 Task: Reply to email with the signature Bethany Lewis with the subject Reminder for a raise from softage.10@softage.net with the message Can you provide me with the feedback on the latest marketing campaign? with BCC to softage.2@softage.net with an attached document Research_paper.pdf
Action: Mouse moved to (1187, 481)
Screenshot: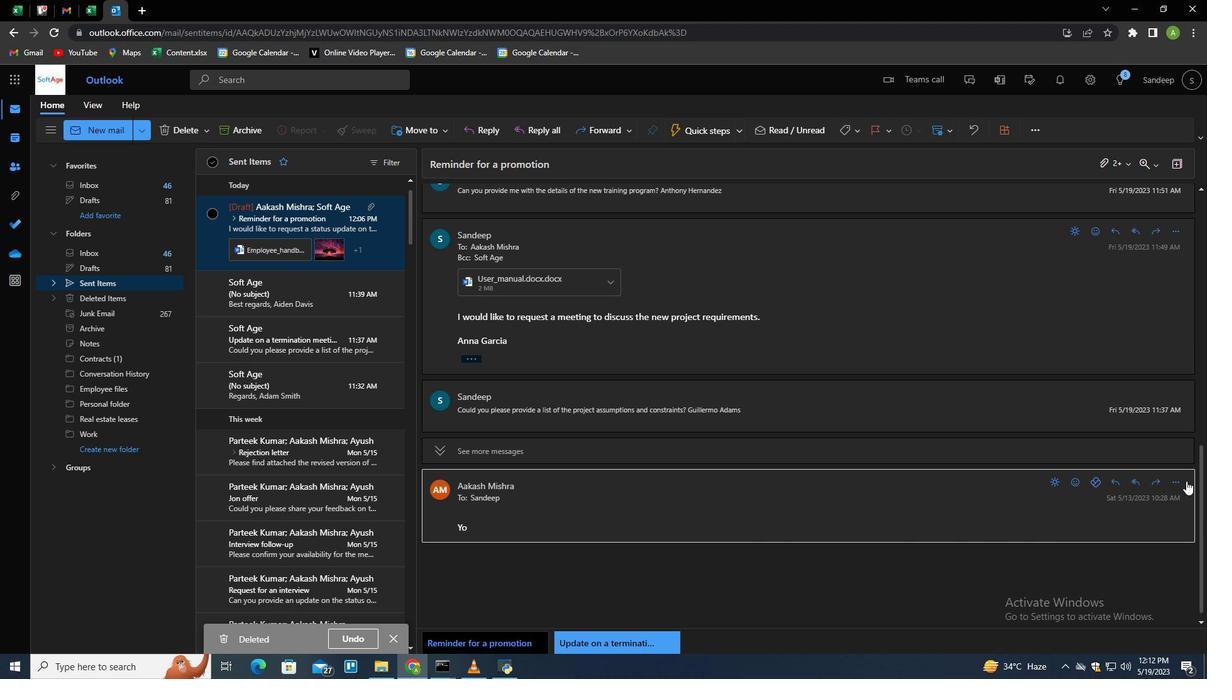 
Action: Mouse pressed left at (1187, 481)
Screenshot: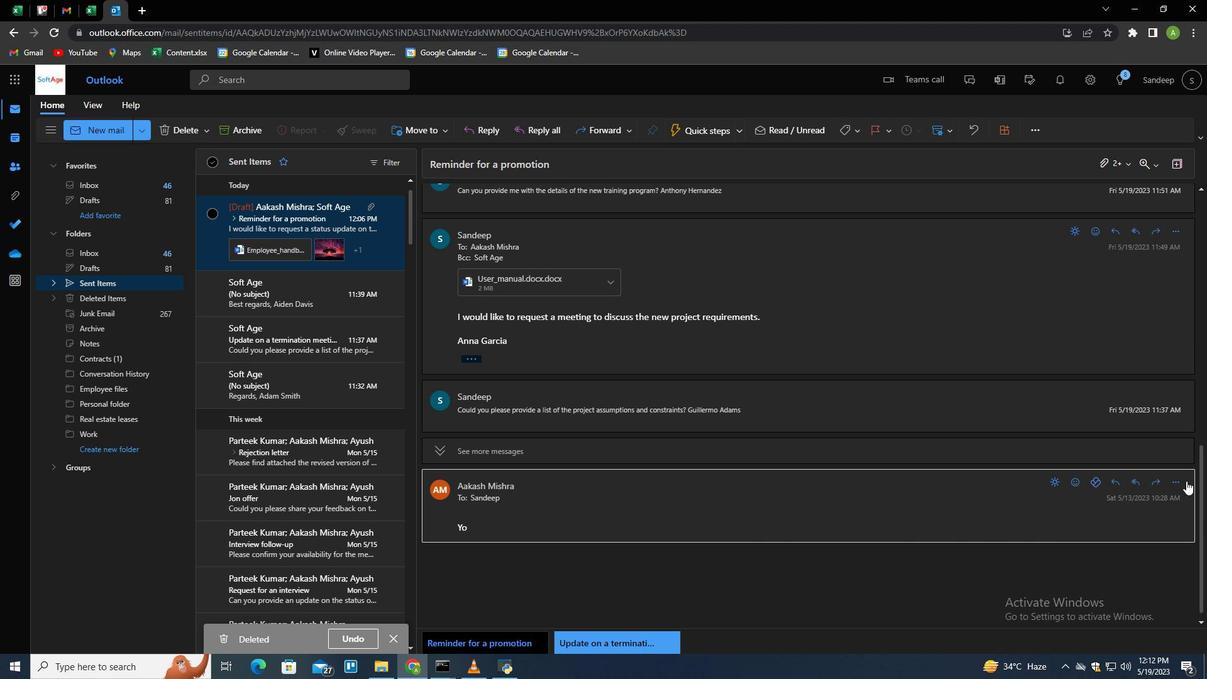 
Action: Mouse moved to (1113, 524)
Screenshot: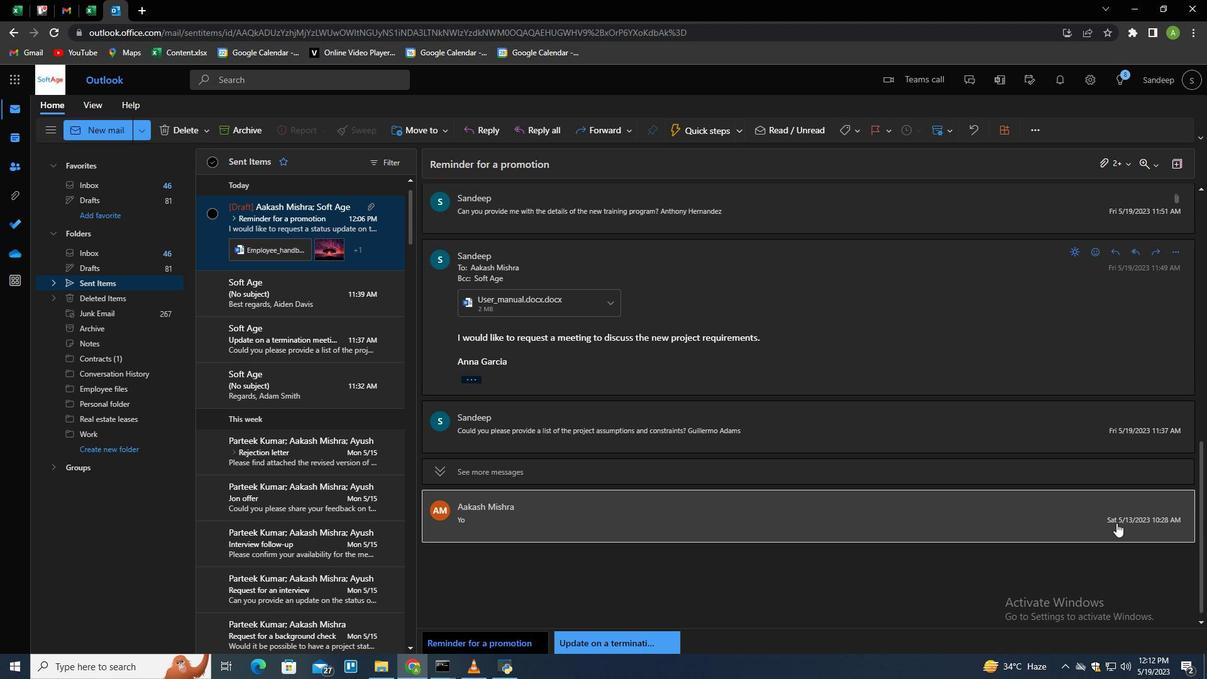 
Action: Mouse scrolled (1113, 524) with delta (0, 0)
Screenshot: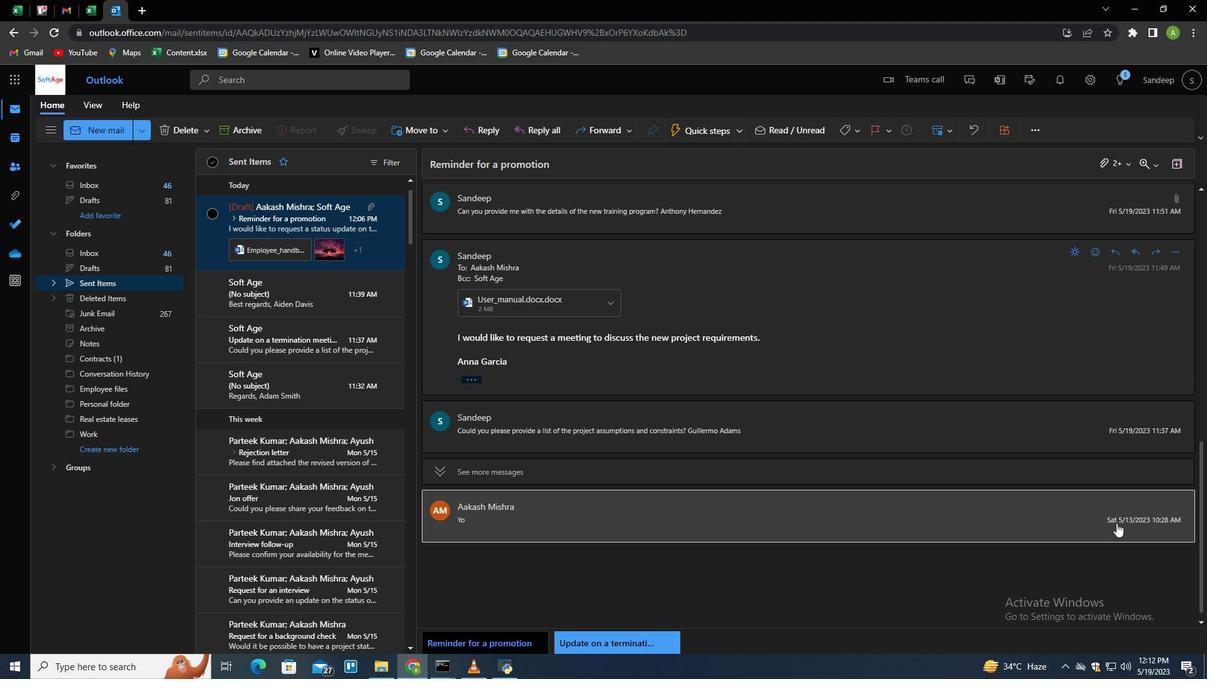 
Action: Mouse scrolled (1113, 524) with delta (0, 0)
Screenshot: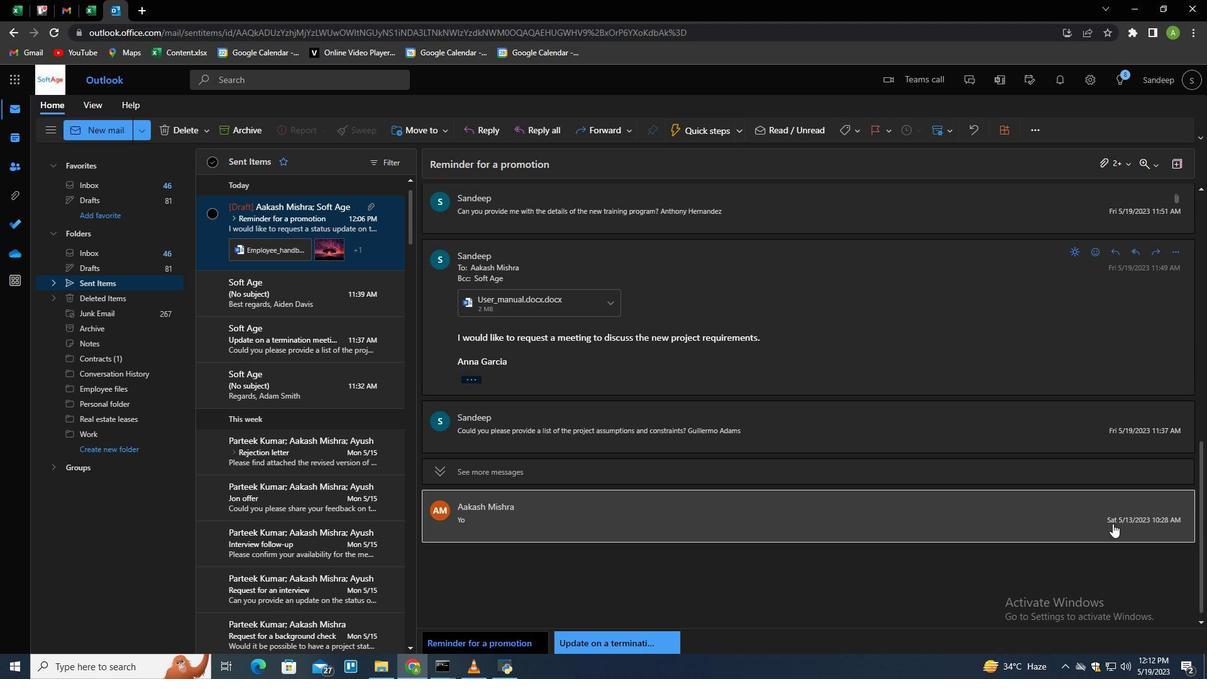 
Action: Mouse scrolled (1113, 524) with delta (0, 0)
Screenshot: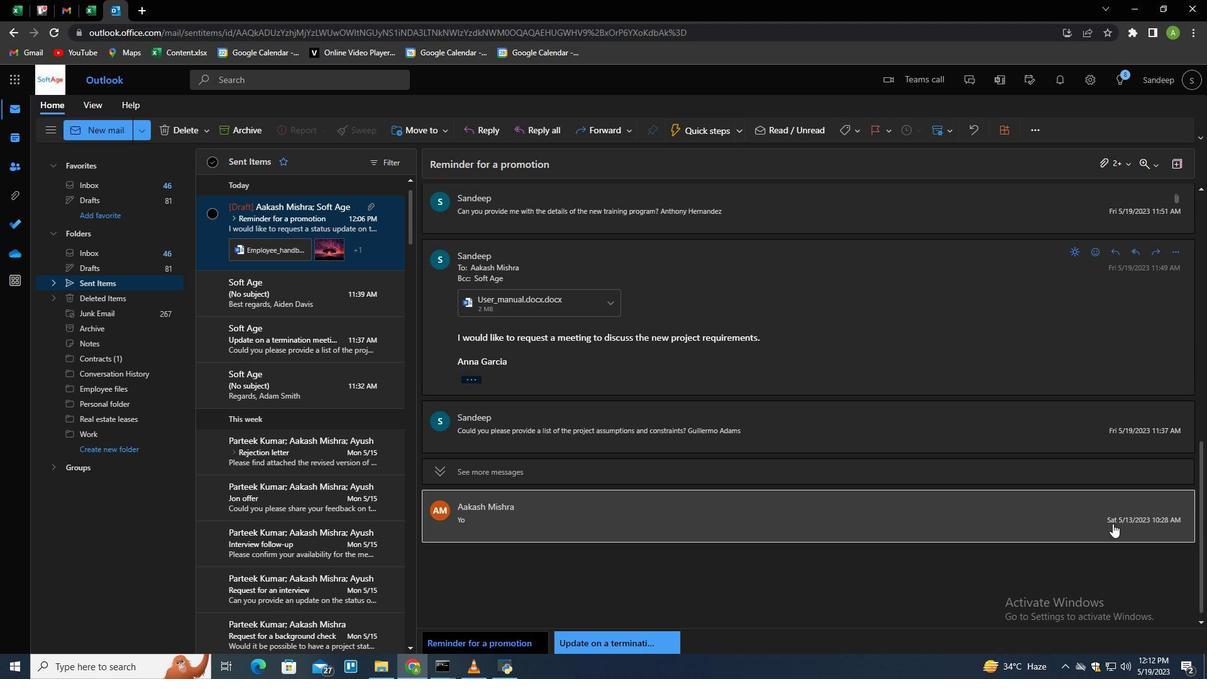 
Action: Mouse scrolled (1113, 524) with delta (0, 0)
Screenshot: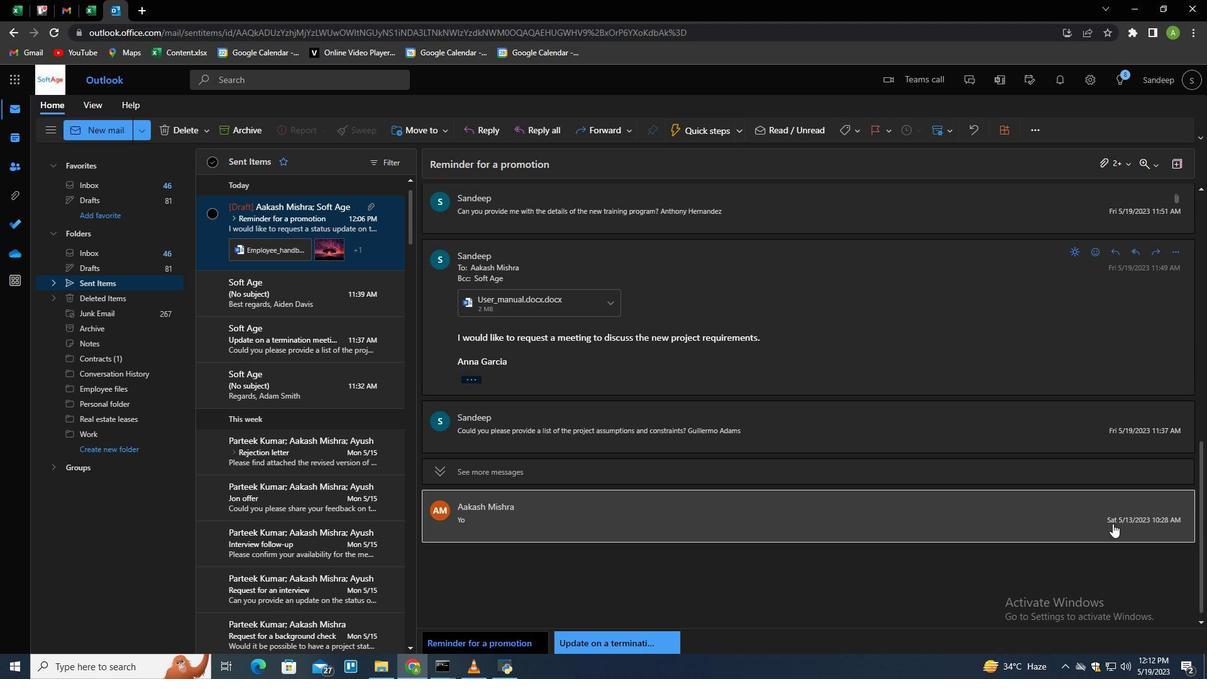 
Action: Mouse moved to (1026, 517)
Screenshot: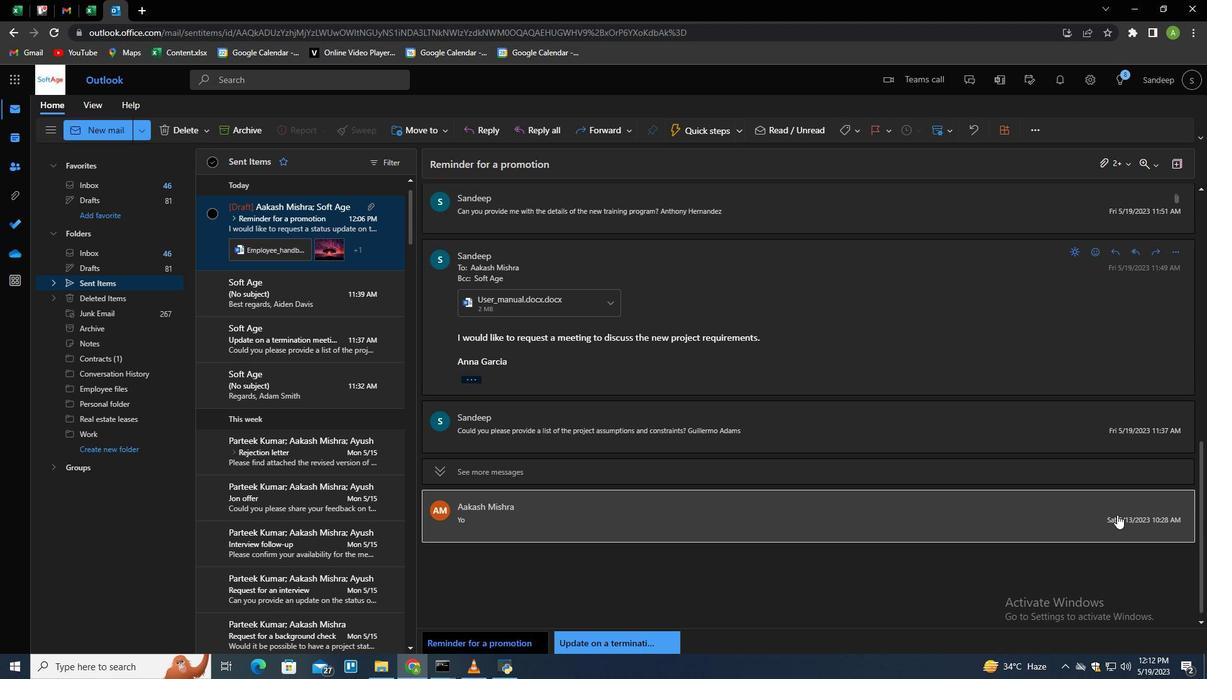 
Action: Mouse pressed left at (1026, 517)
Screenshot: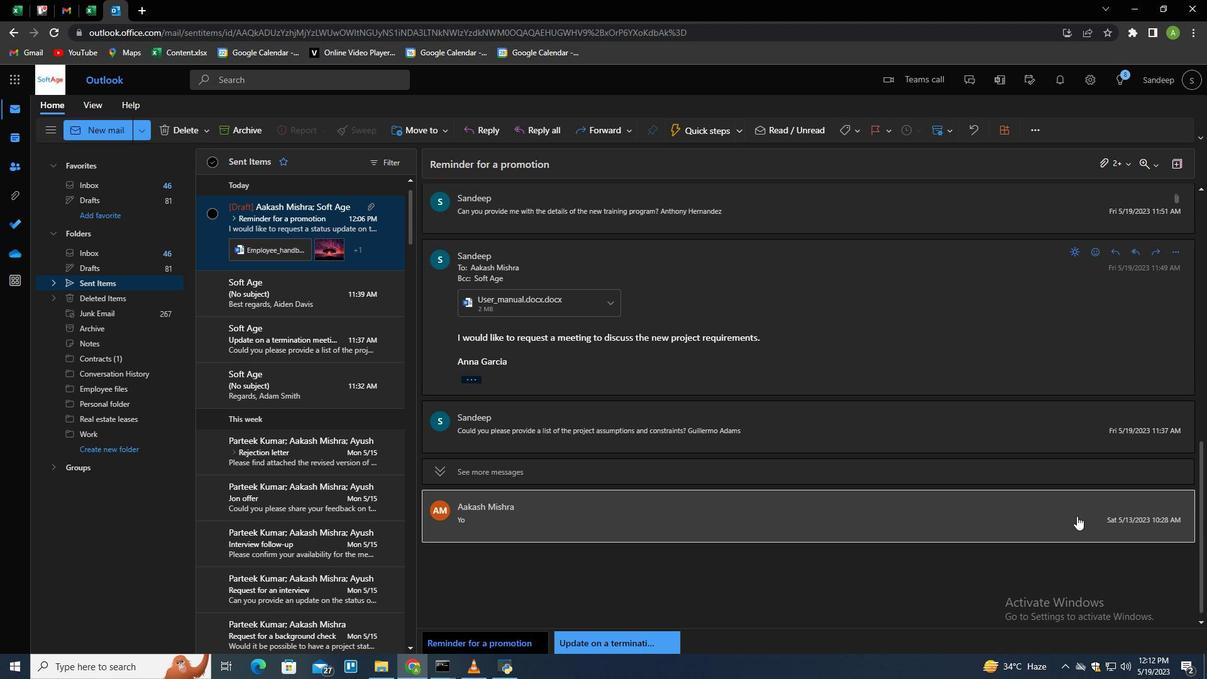 
Action: Mouse scrolled (1026, 516) with delta (0, 0)
Screenshot: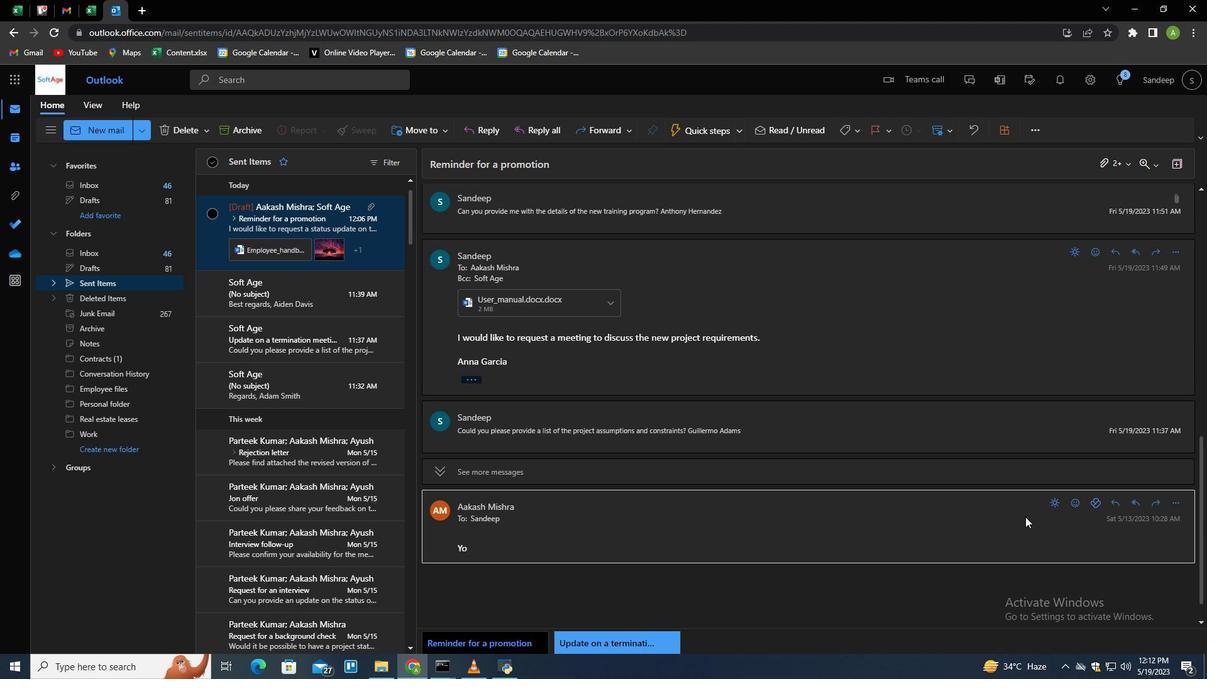 
Action: Mouse scrolled (1026, 516) with delta (0, 0)
Screenshot: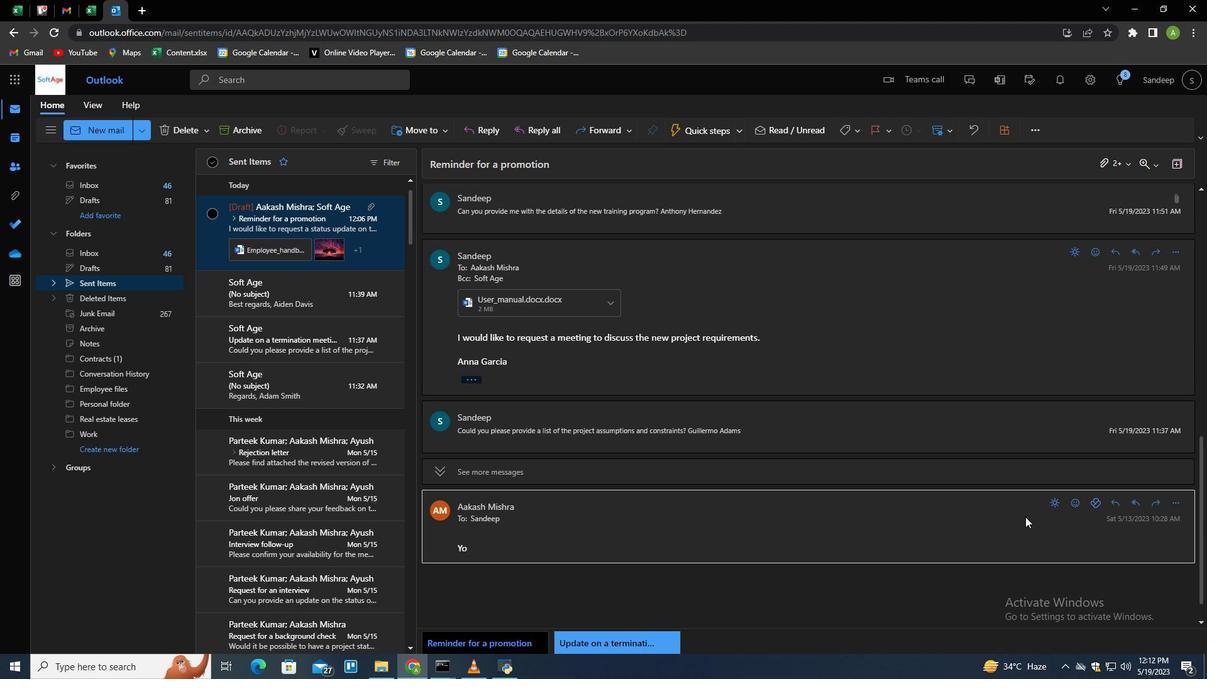 
Action: Mouse moved to (1173, 483)
Screenshot: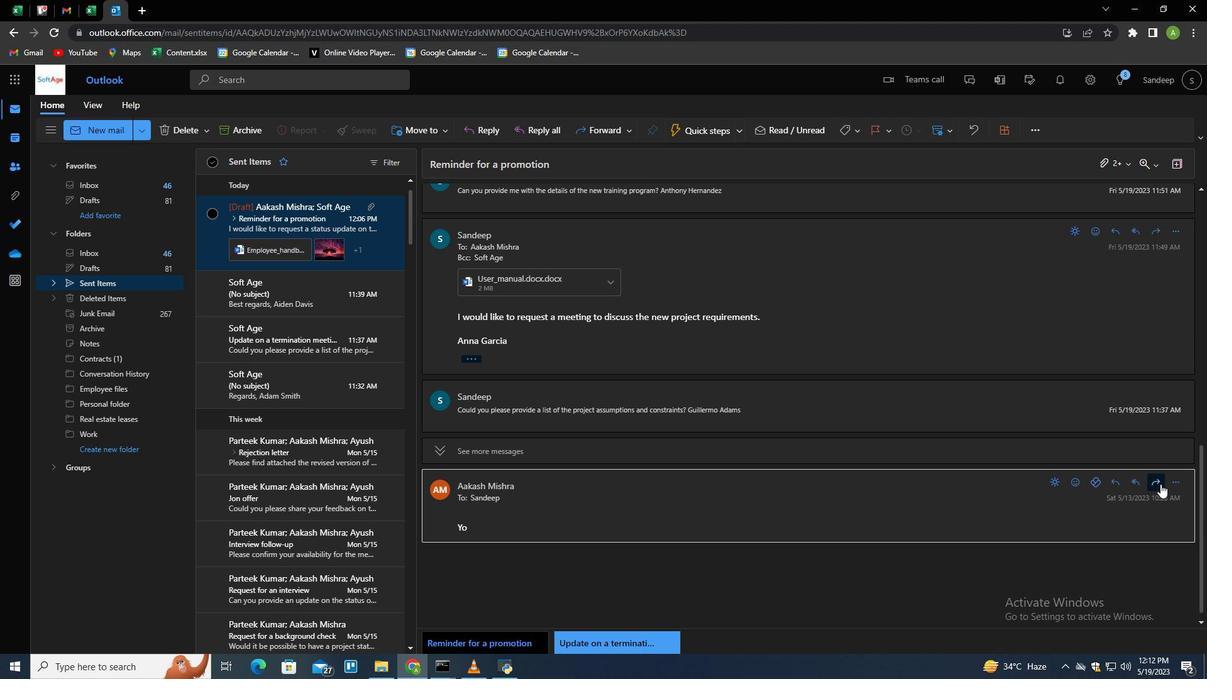 
Action: Mouse pressed left at (1173, 483)
Screenshot: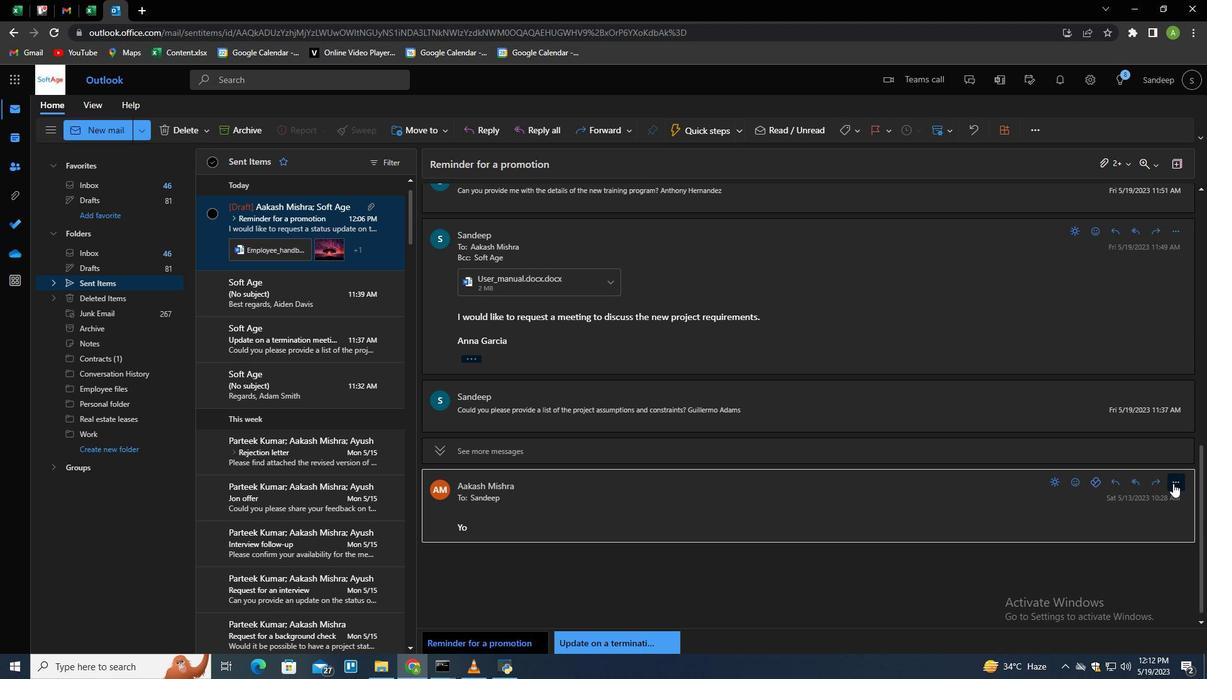 
Action: Mouse moved to (1092, 246)
Screenshot: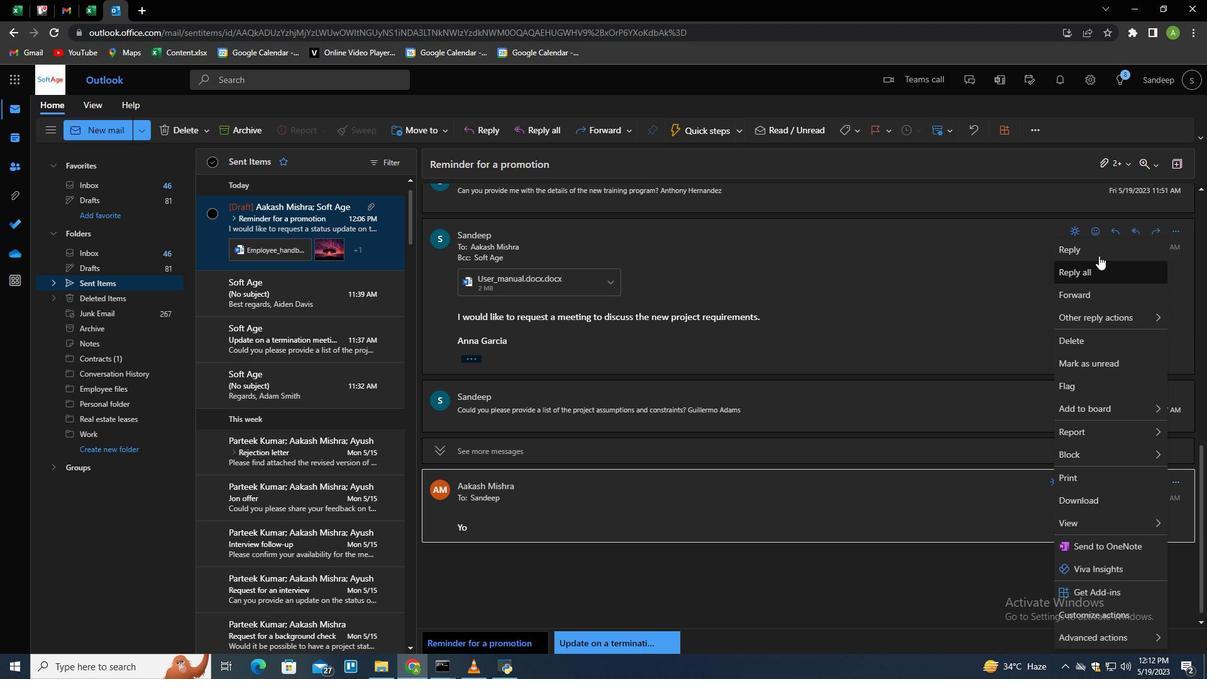 
Action: Mouse pressed left at (1092, 246)
Screenshot: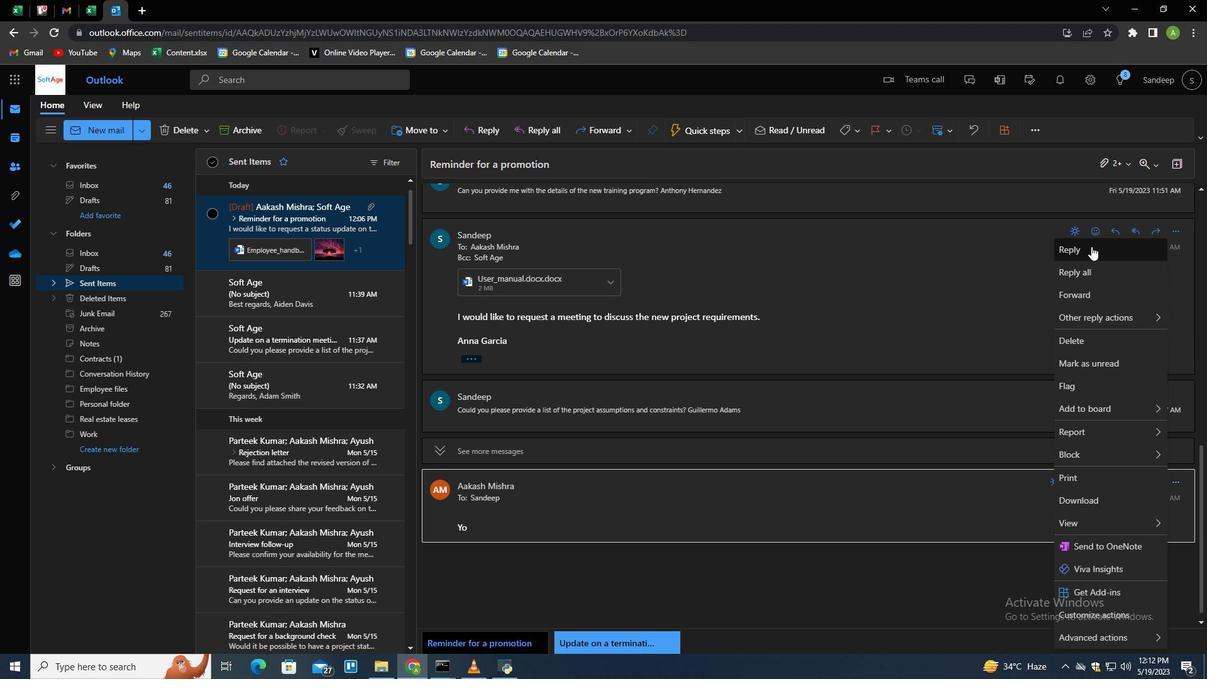 
Action: Mouse moved to (849, 137)
Screenshot: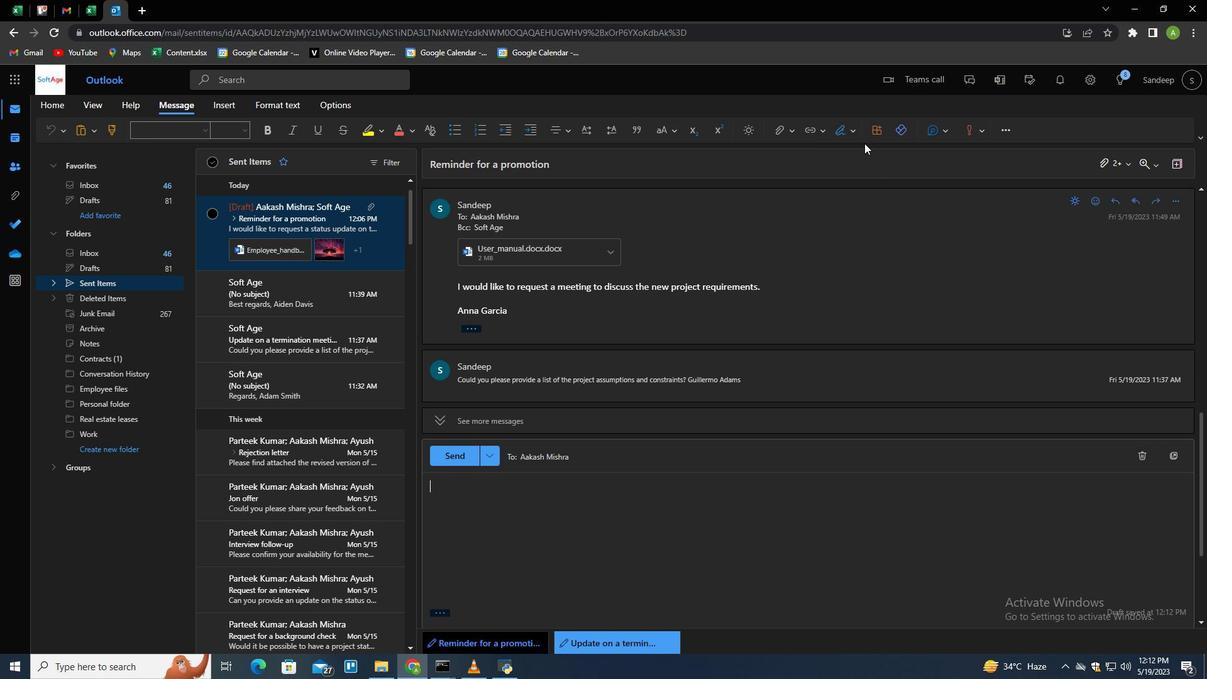 
Action: Mouse pressed left at (849, 137)
Screenshot: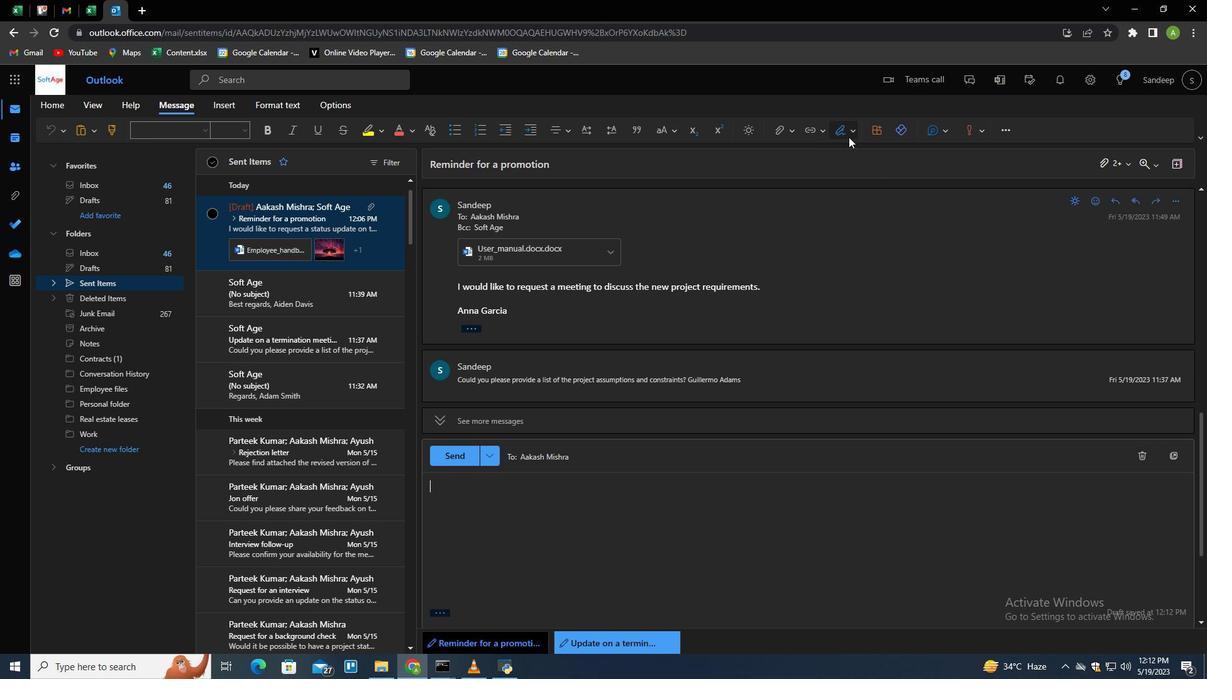 
Action: Mouse moved to (832, 176)
Screenshot: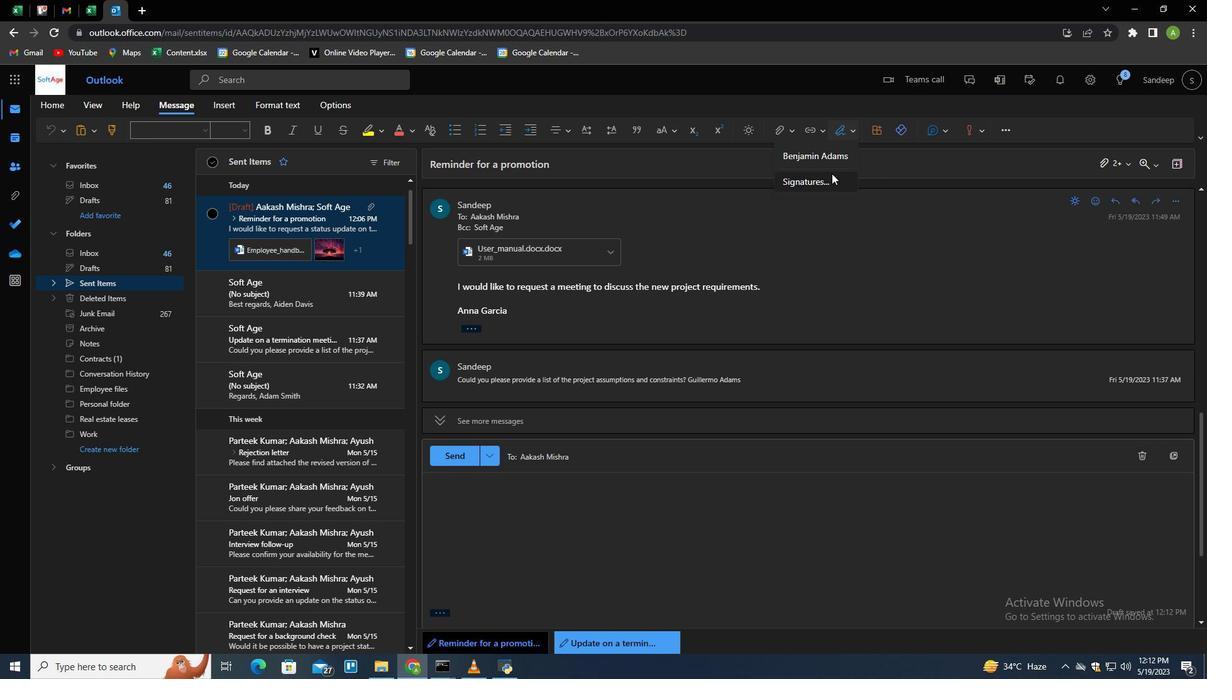 
Action: Mouse pressed left at (832, 176)
Screenshot: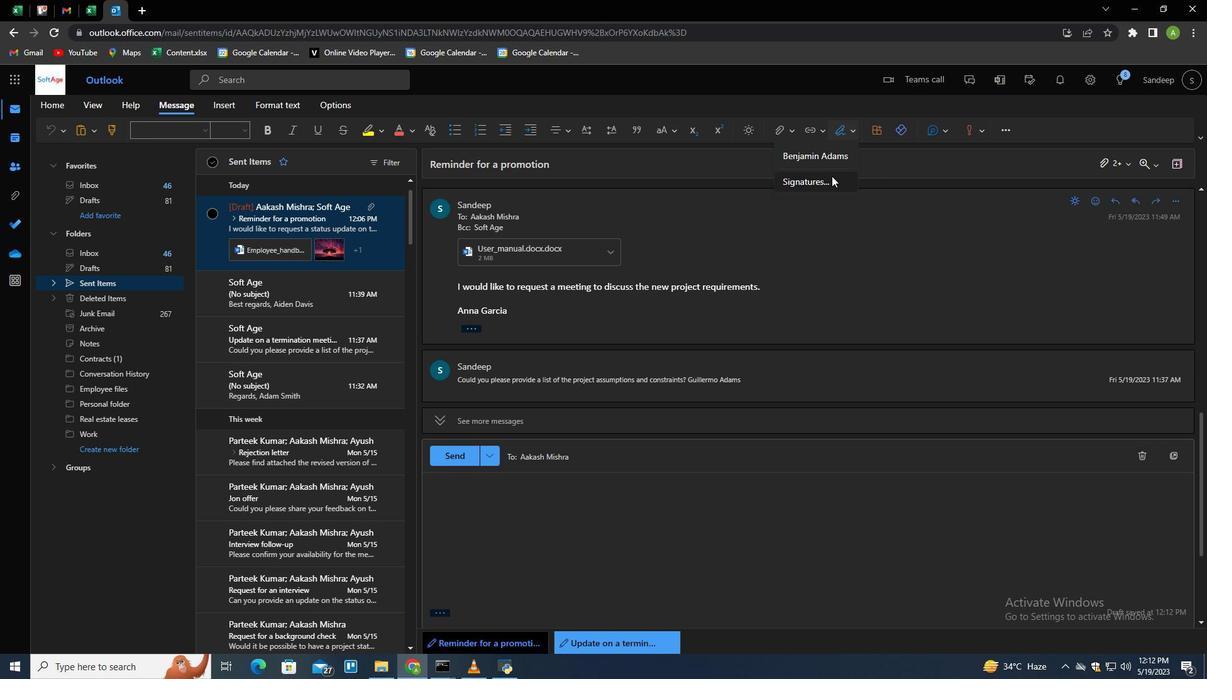 
Action: Mouse moved to (863, 242)
Screenshot: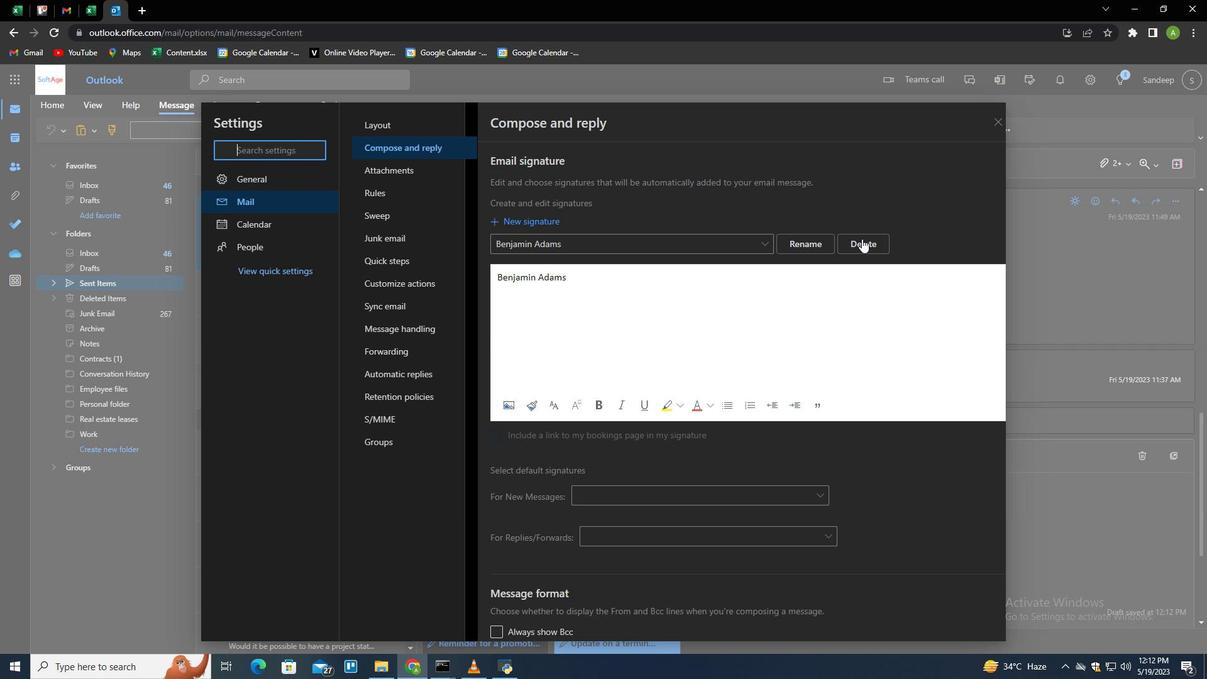 
Action: Mouse pressed left at (863, 242)
Screenshot: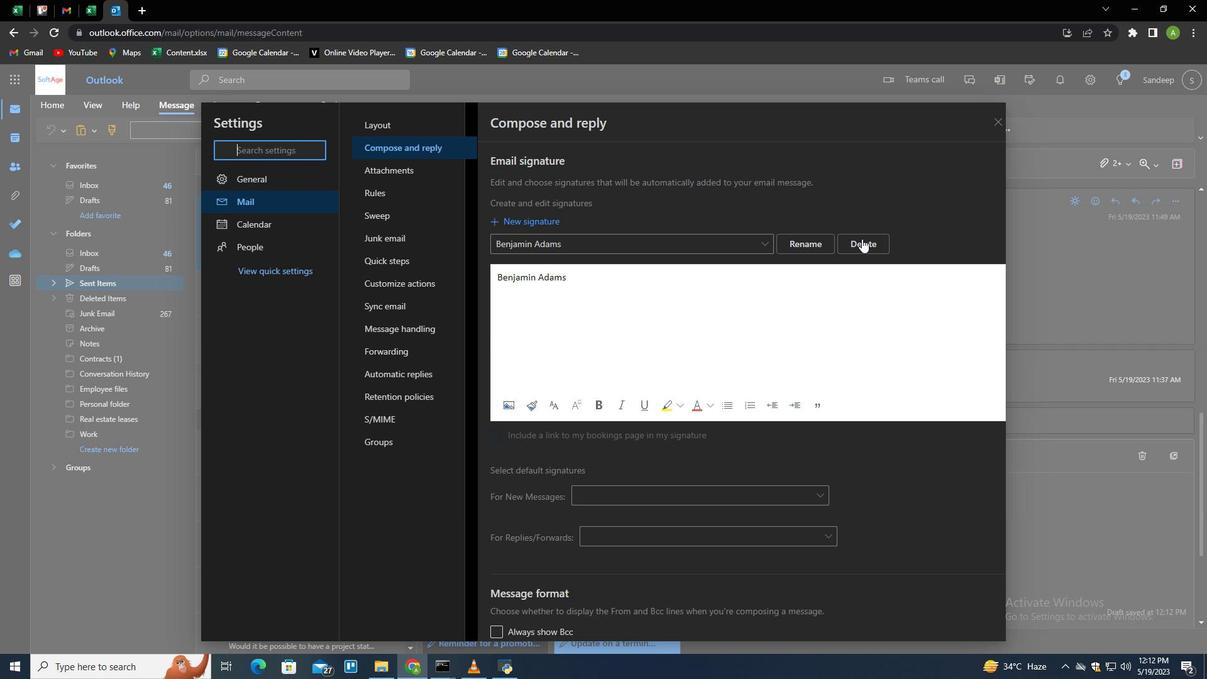
Action: Mouse moved to (858, 228)
Screenshot: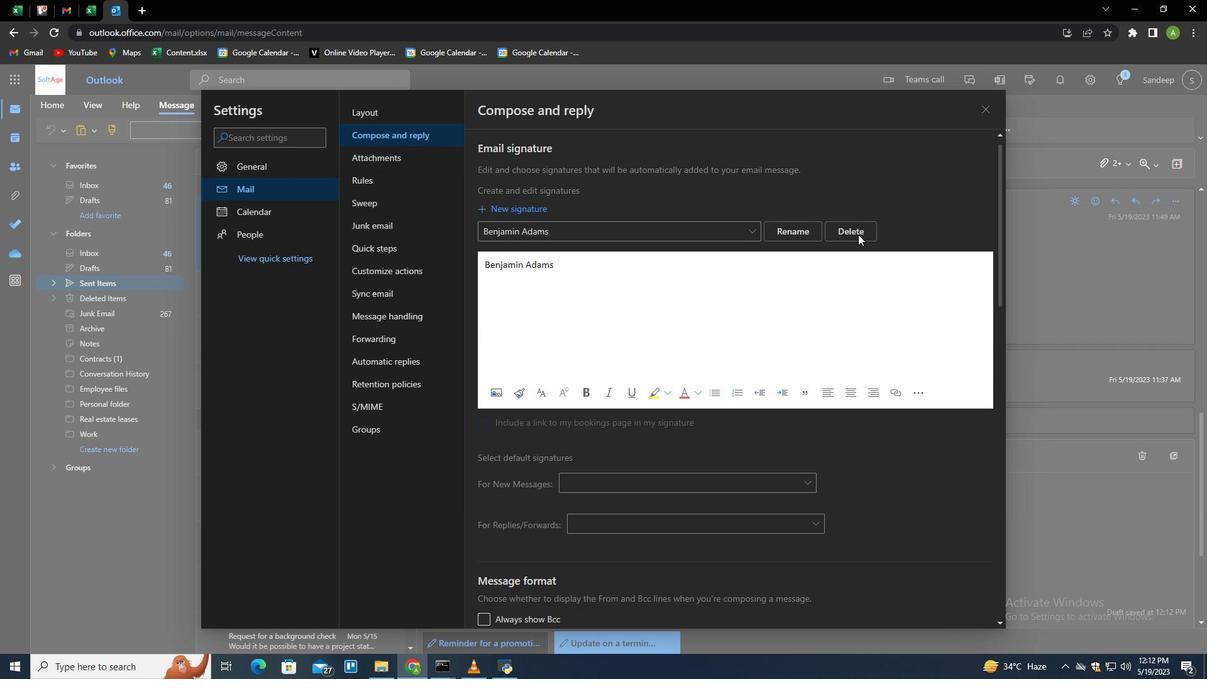 
Action: Mouse pressed left at (858, 228)
Screenshot: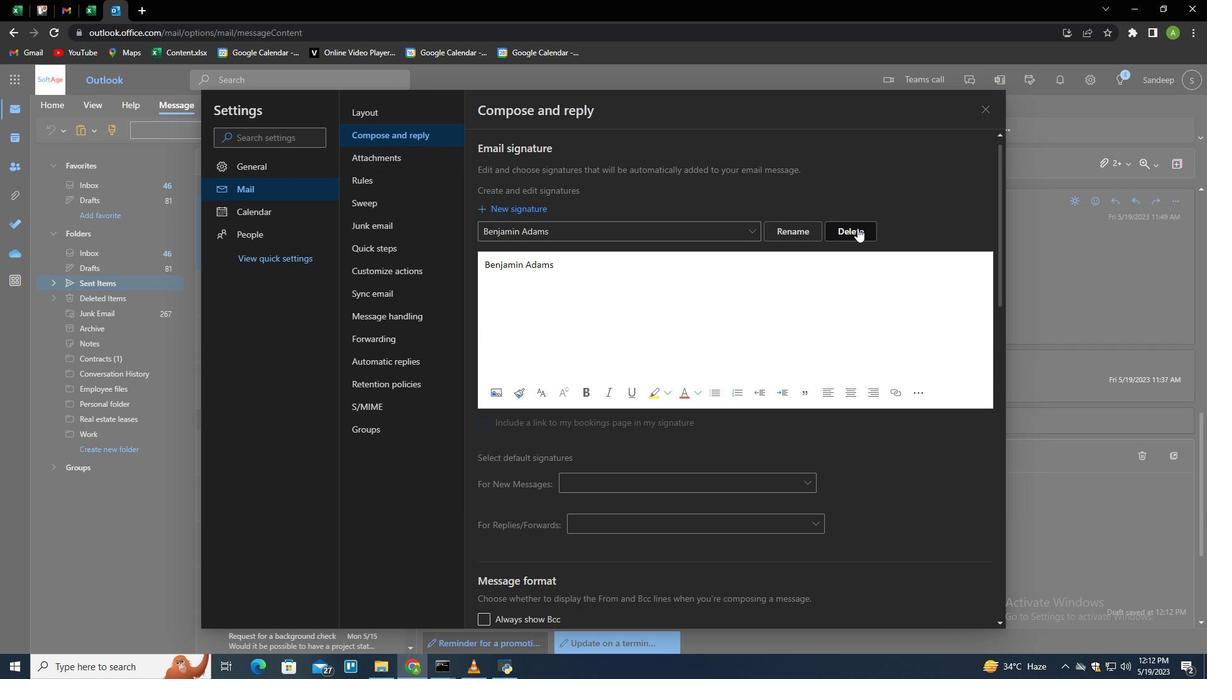 
Action: Mouse moved to (844, 230)
Screenshot: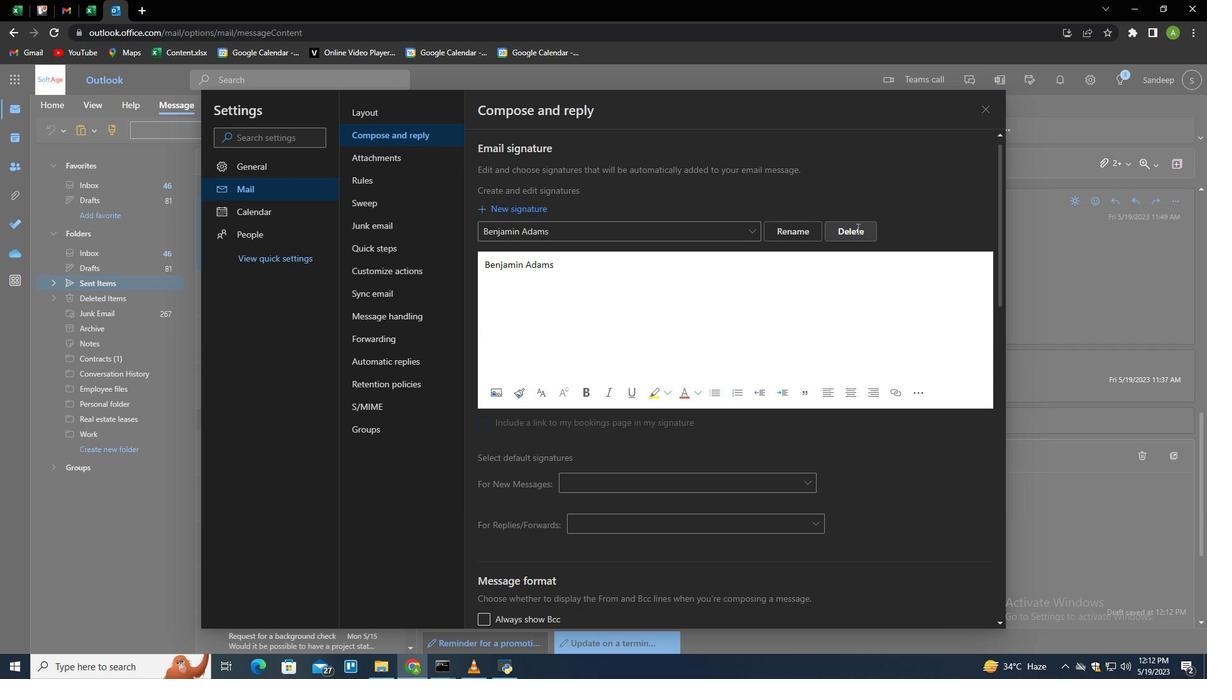
Action: Mouse pressed left at (844, 230)
Screenshot: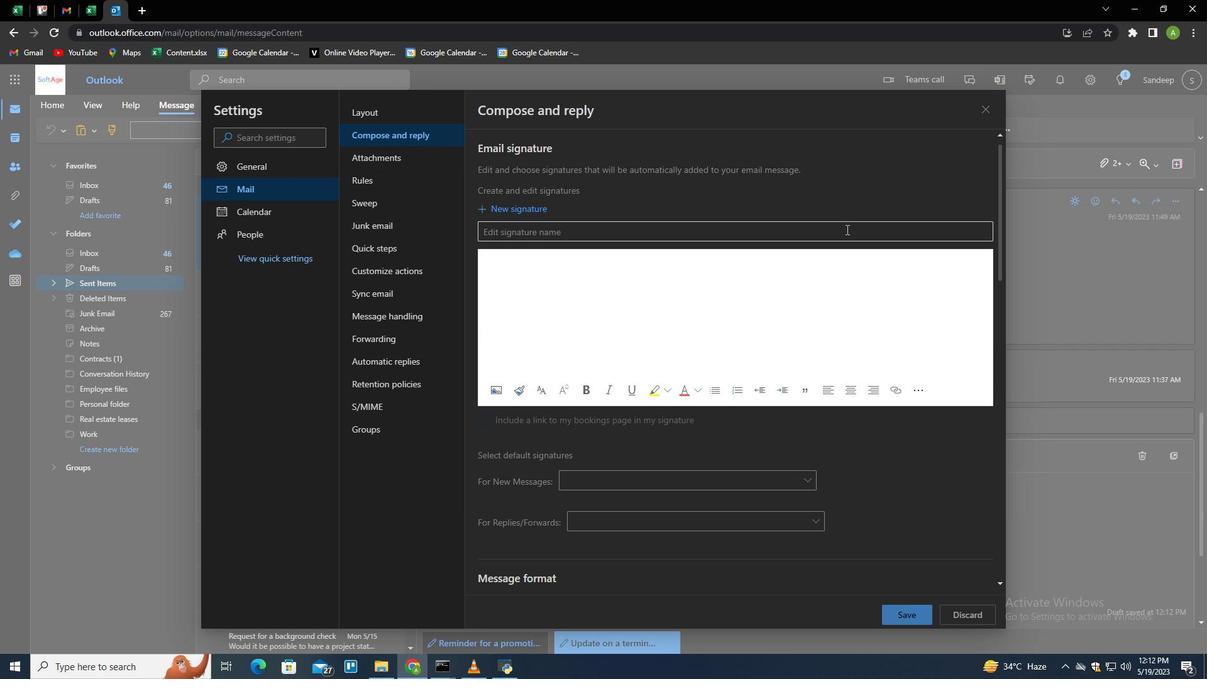 
Action: Key pressed <Key.shift><Key.shift><Key.shift><Key.shift><Key.shift><Key.shift><Key.shift><Key.shift><Key.shift><Key.shift><Key.shift><Key.shift><Key.shift><Key.shift><Key.shift><Key.shift><Key.shift><Key.shift>Bethany<Key.space><Key.shift>Lewis<Key.tab><Key.shift>Bethany<Key.space><Key.shift>Lewis
Screenshot: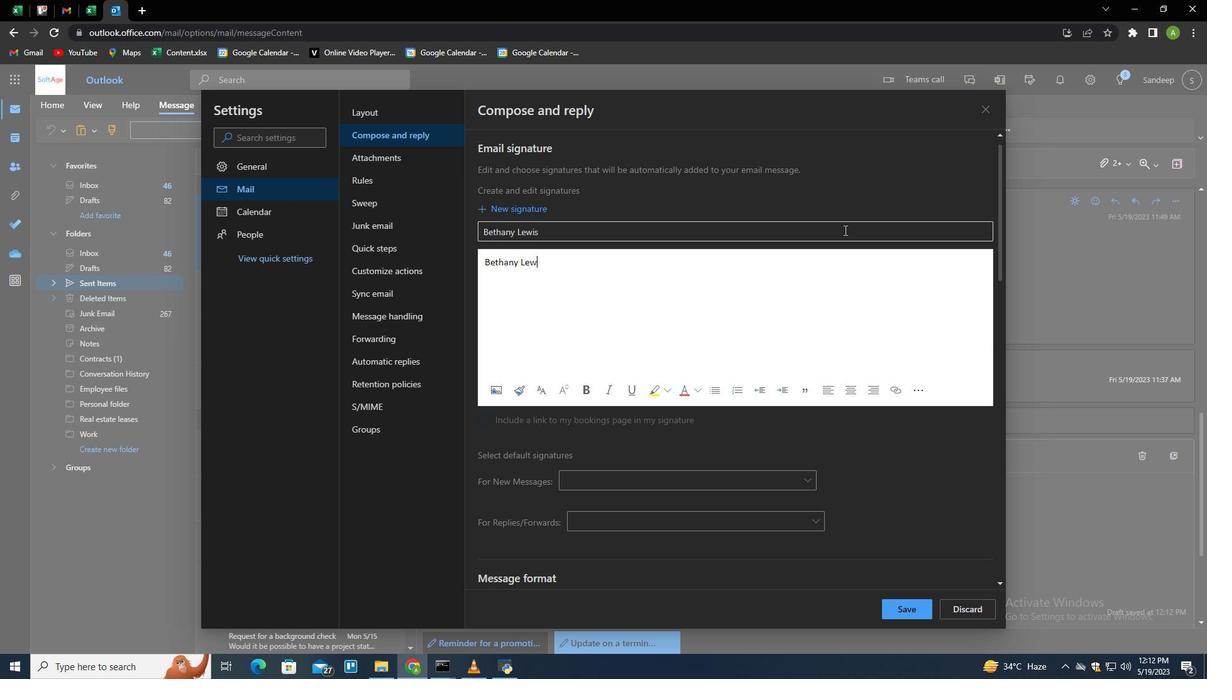 
Action: Mouse moved to (917, 612)
Screenshot: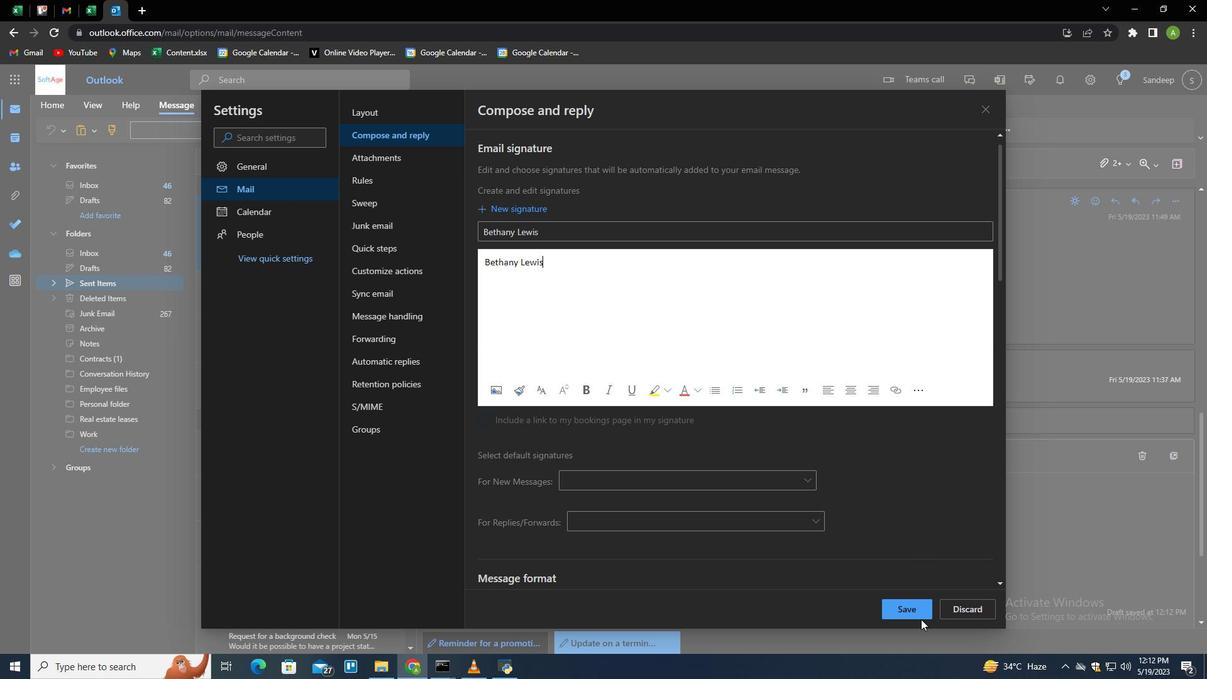 
Action: Mouse pressed left at (917, 612)
Screenshot: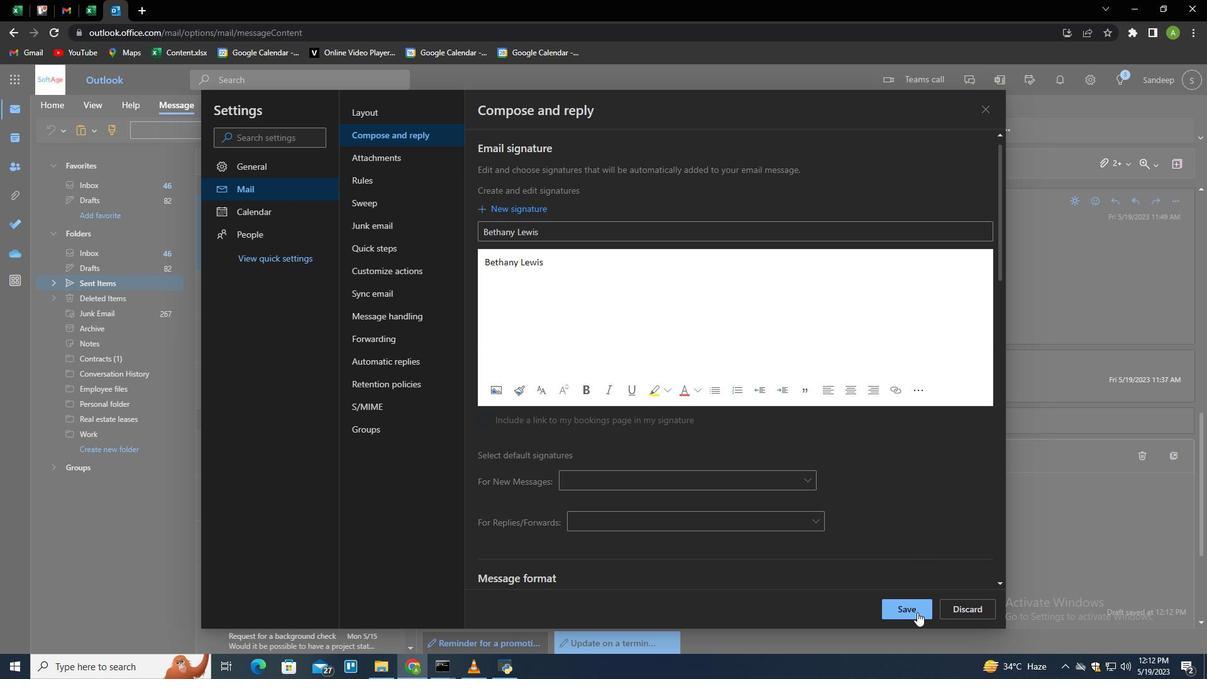 
Action: Mouse moved to (1042, 357)
Screenshot: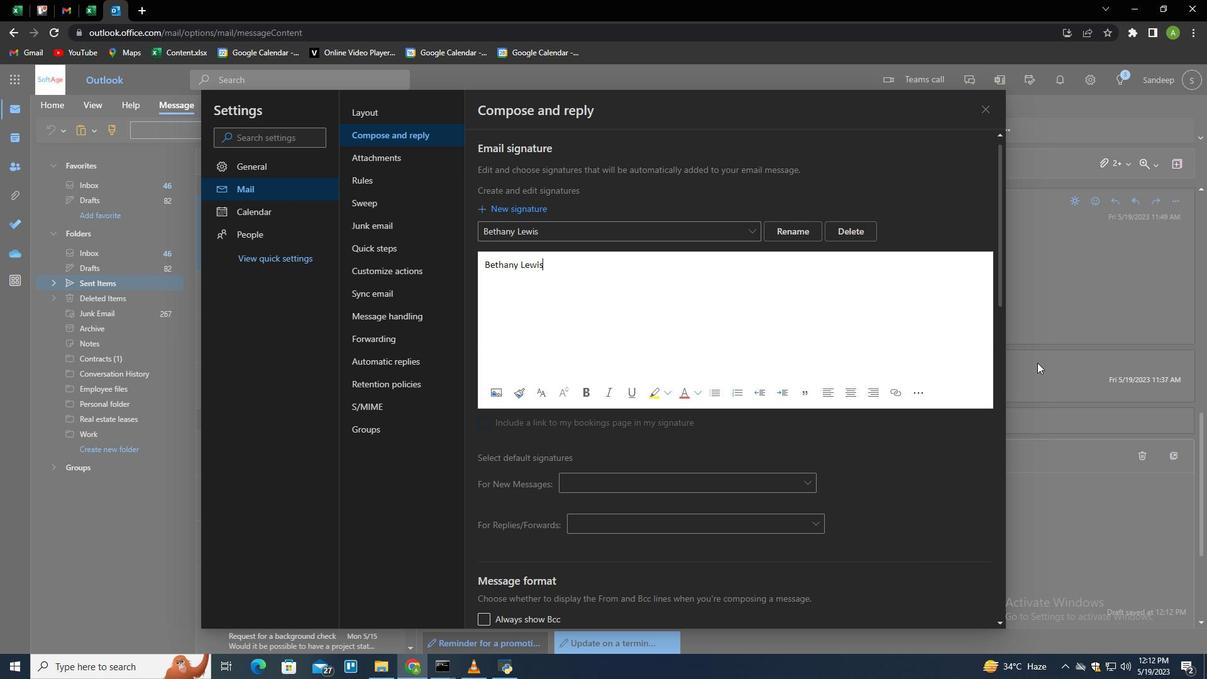 
Action: Mouse pressed left at (1042, 357)
Screenshot: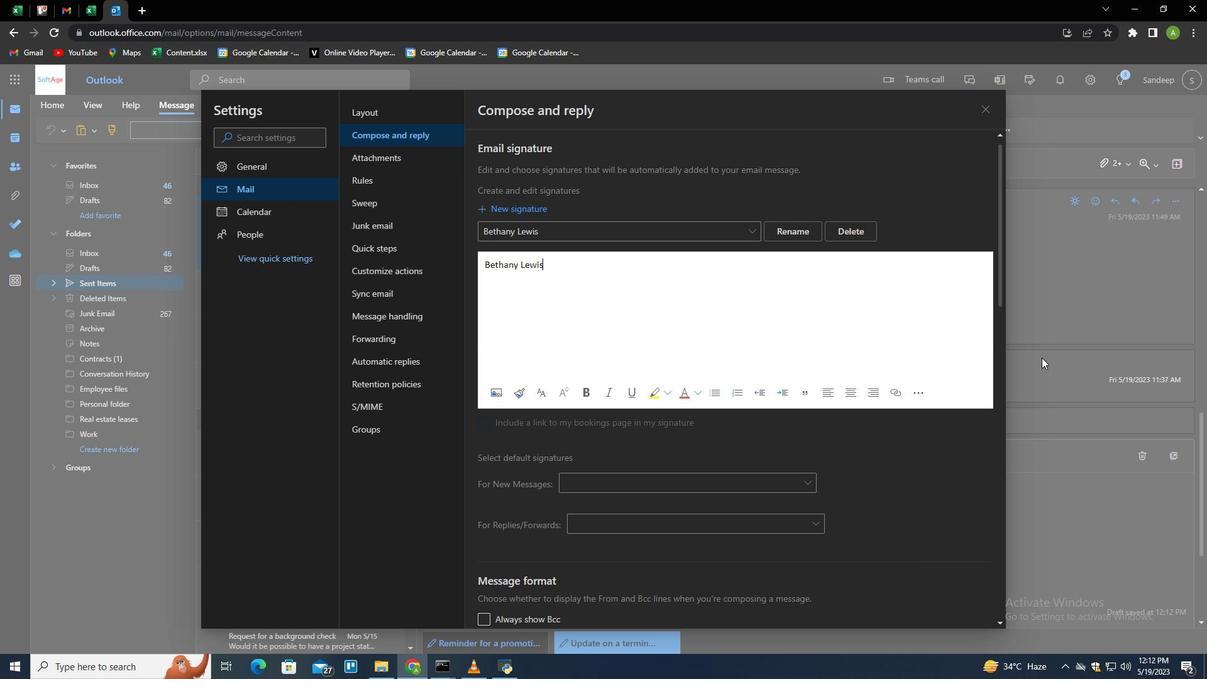 
Action: Mouse moved to (839, 130)
Screenshot: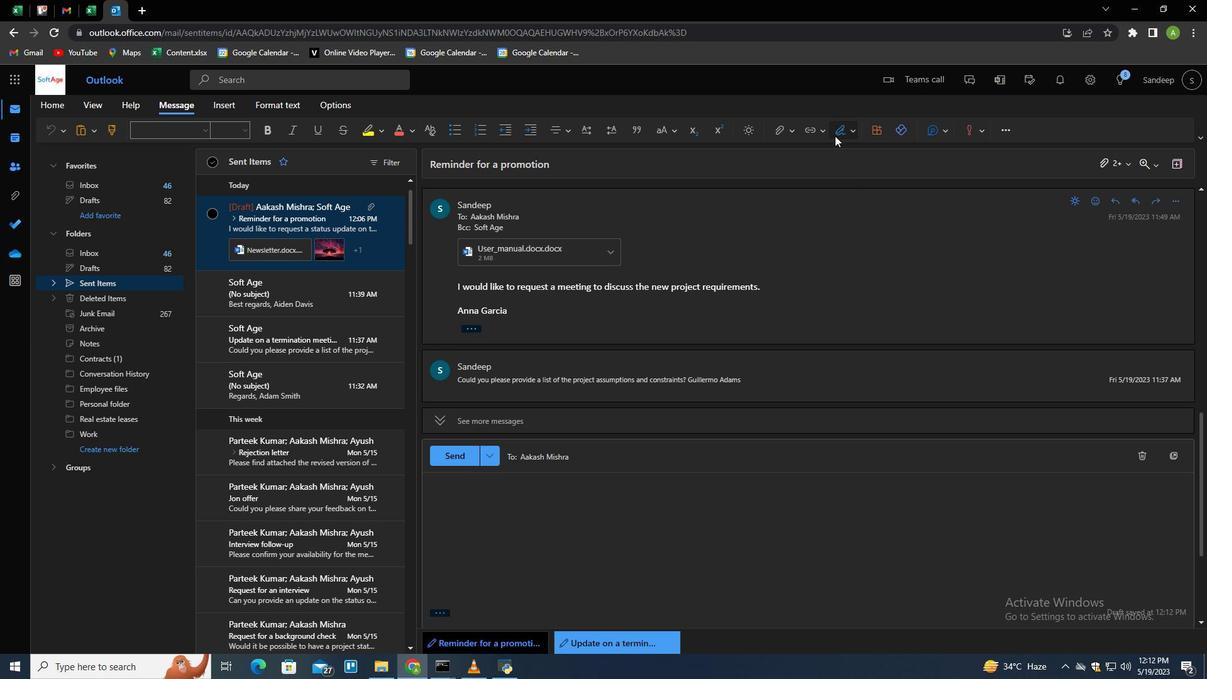 
Action: Mouse pressed left at (839, 130)
Screenshot: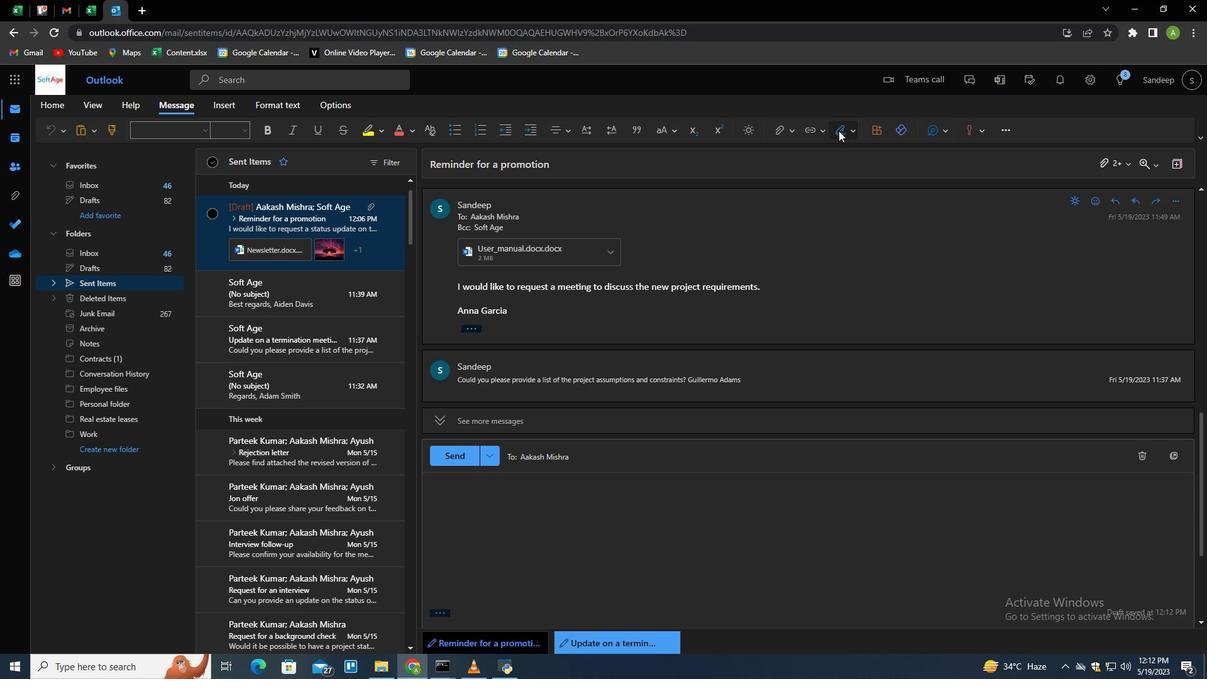 
Action: Mouse moved to (830, 148)
Screenshot: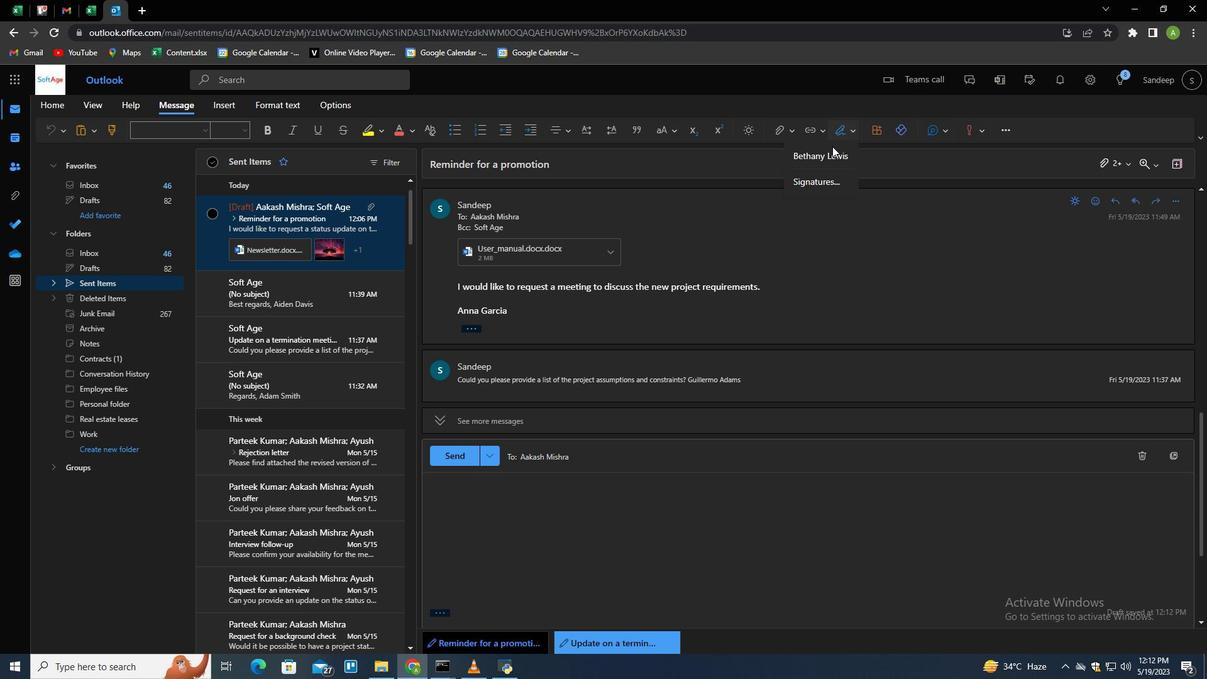 
Action: Mouse pressed left at (830, 148)
Screenshot: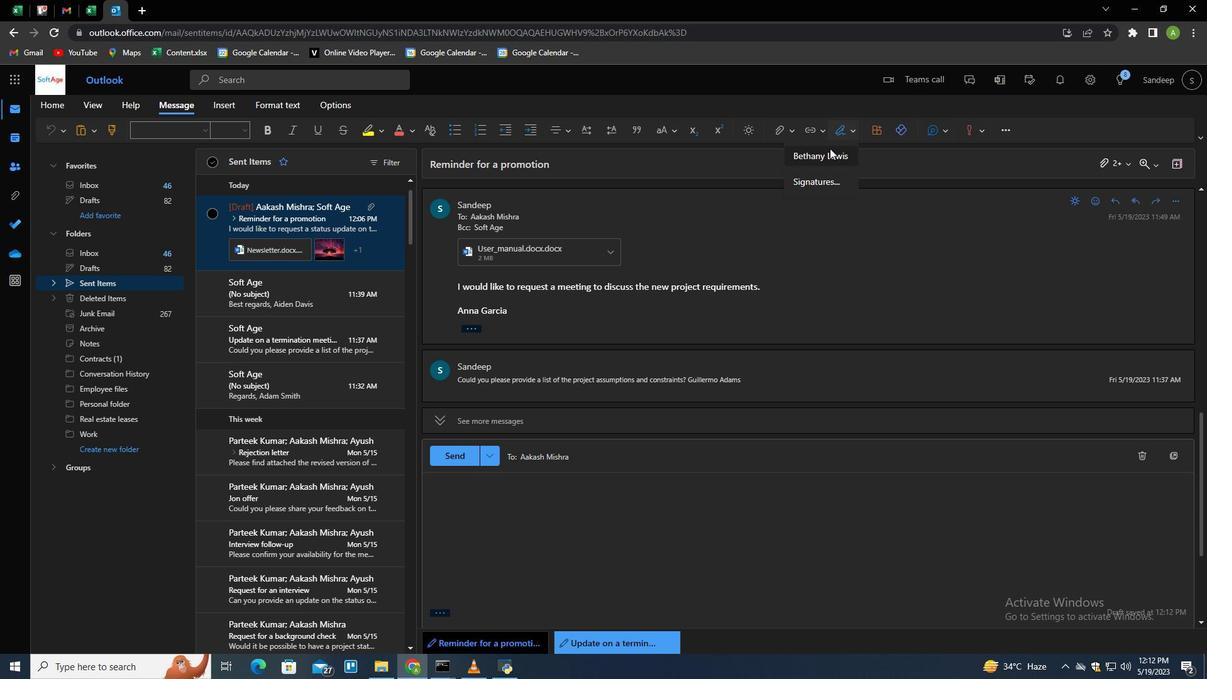 
Action: Mouse moved to (804, 392)
Screenshot: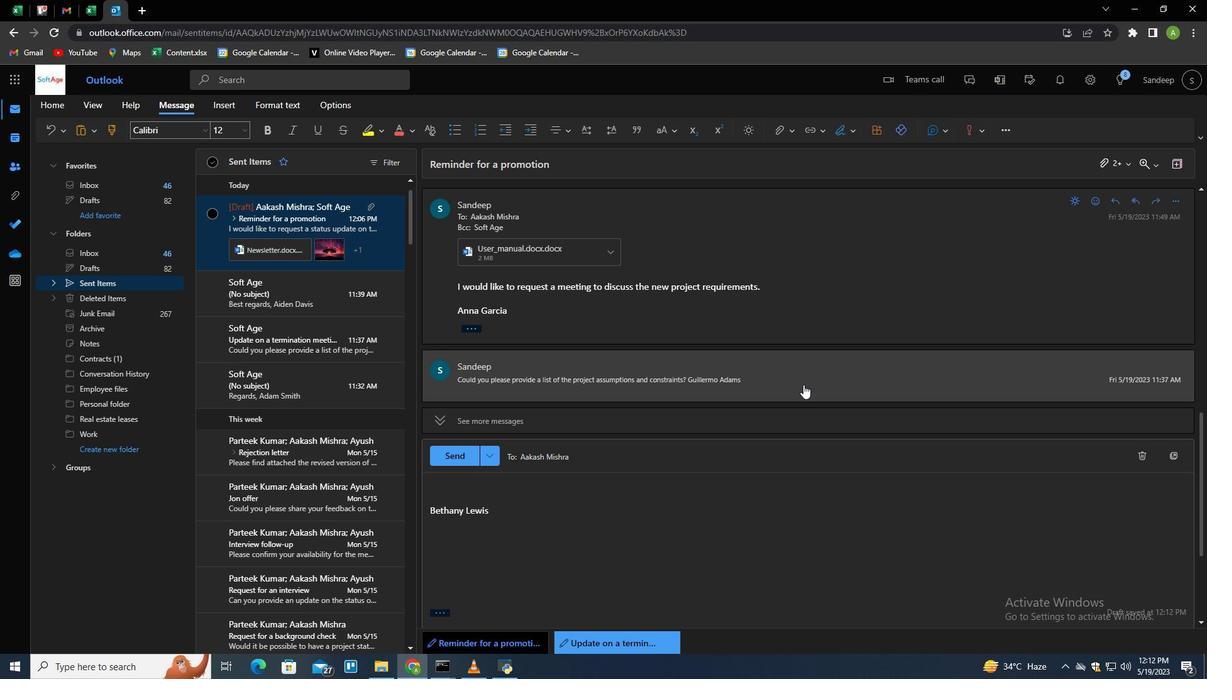 
Action: Mouse scrolled (804, 391) with delta (0, 0)
Screenshot: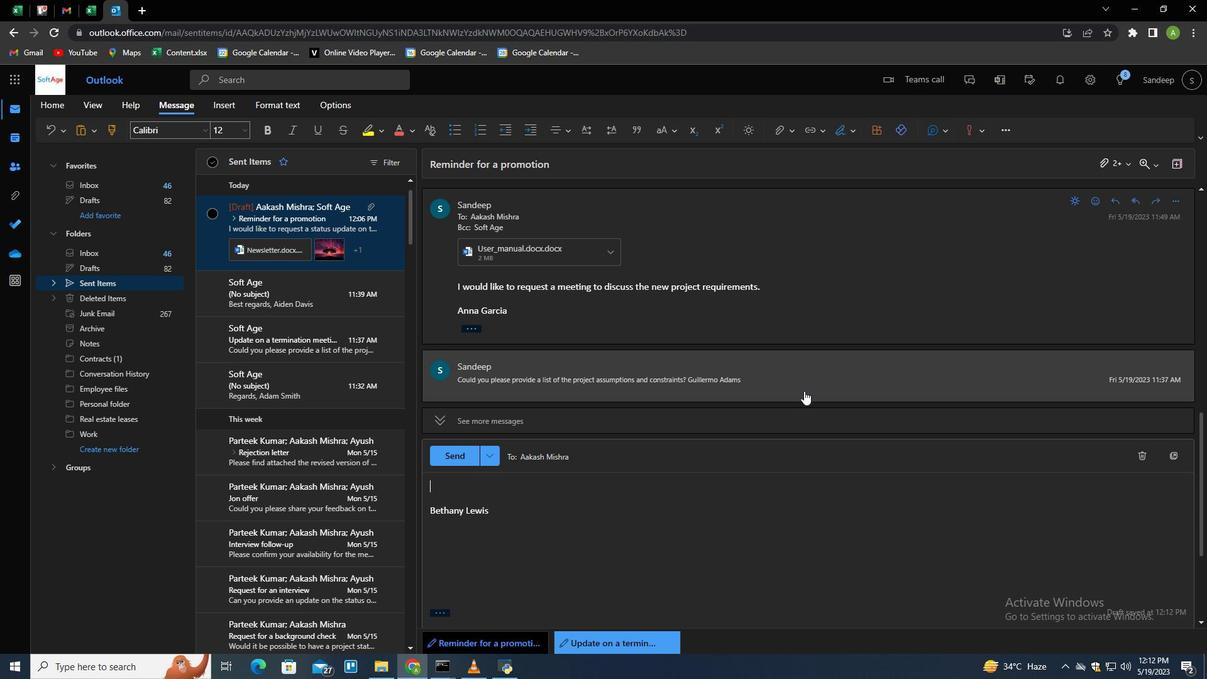 
Action: Mouse scrolled (804, 391) with delta (0, 0)
Screenshot: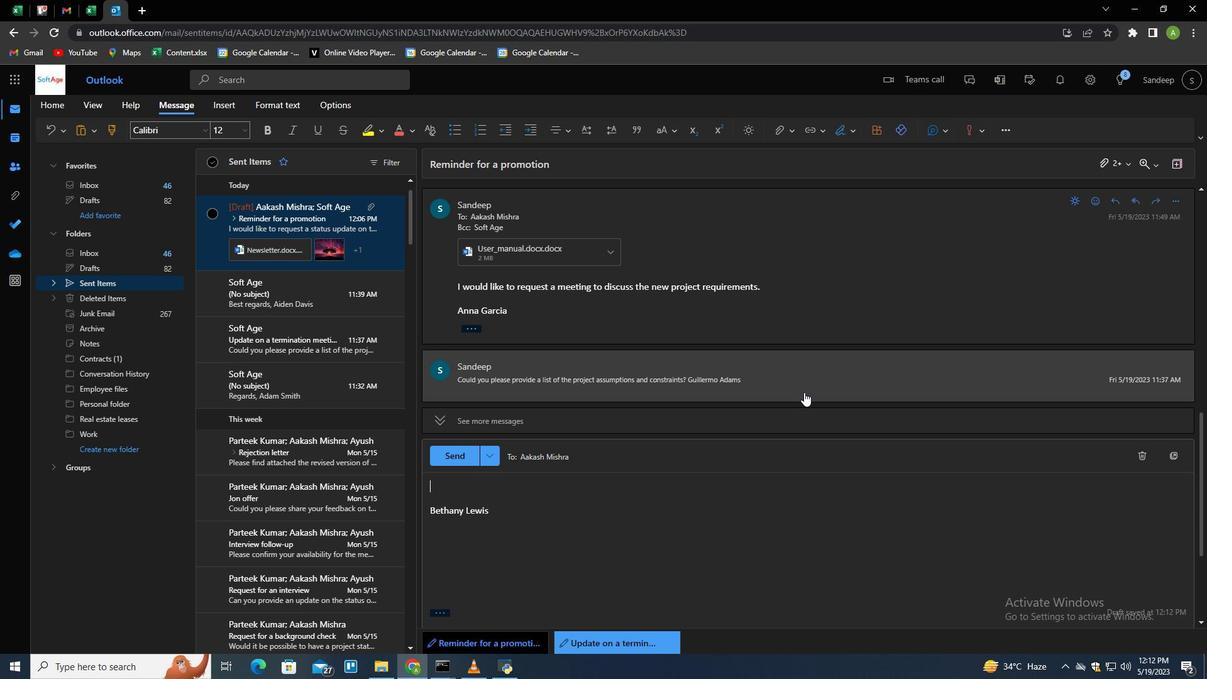 
Action: Mouse moved to (441, 485)
Screenshot: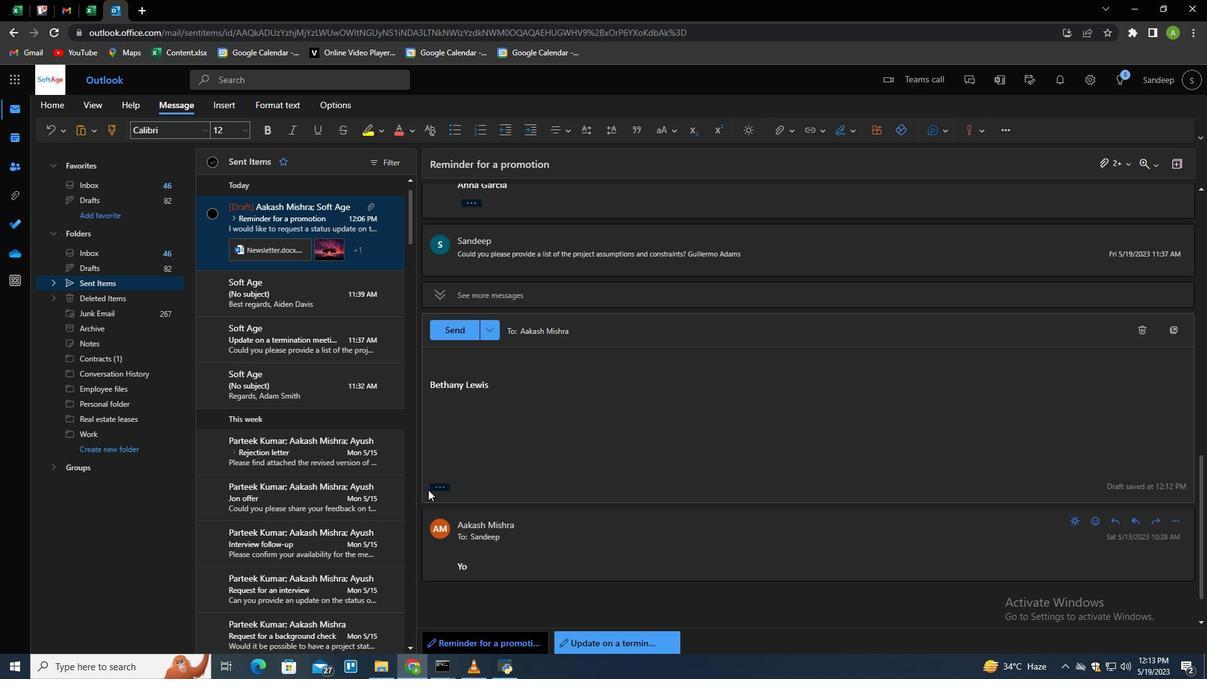 
Action: Mouse pressed left at (441, 485)
Screenshot: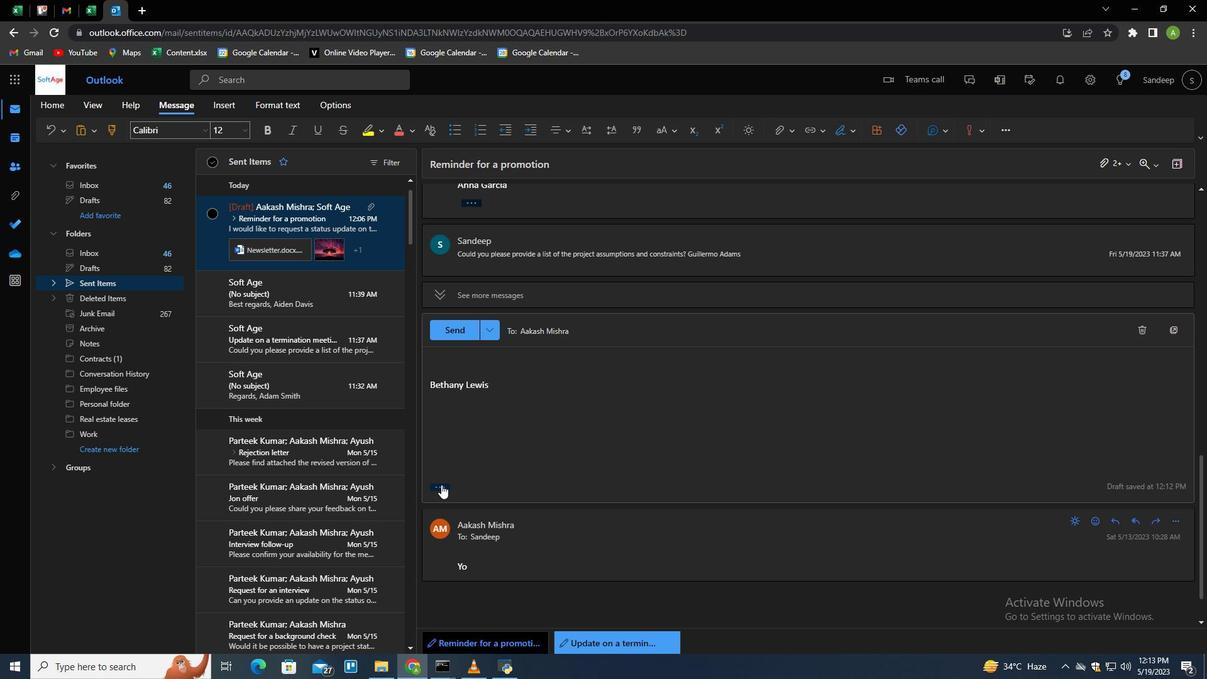 
Action: Mouse moved to (569, 202)
Screenshot: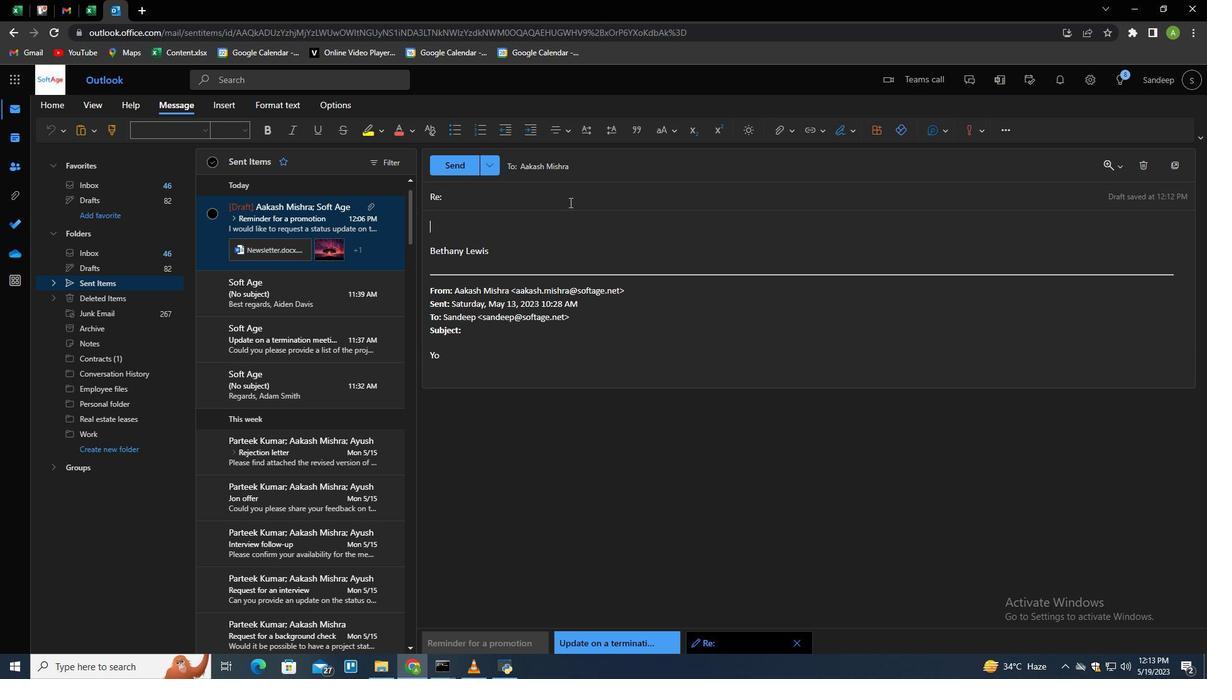 
Action: Mouse pressed left at (569, 202)
Screenshot: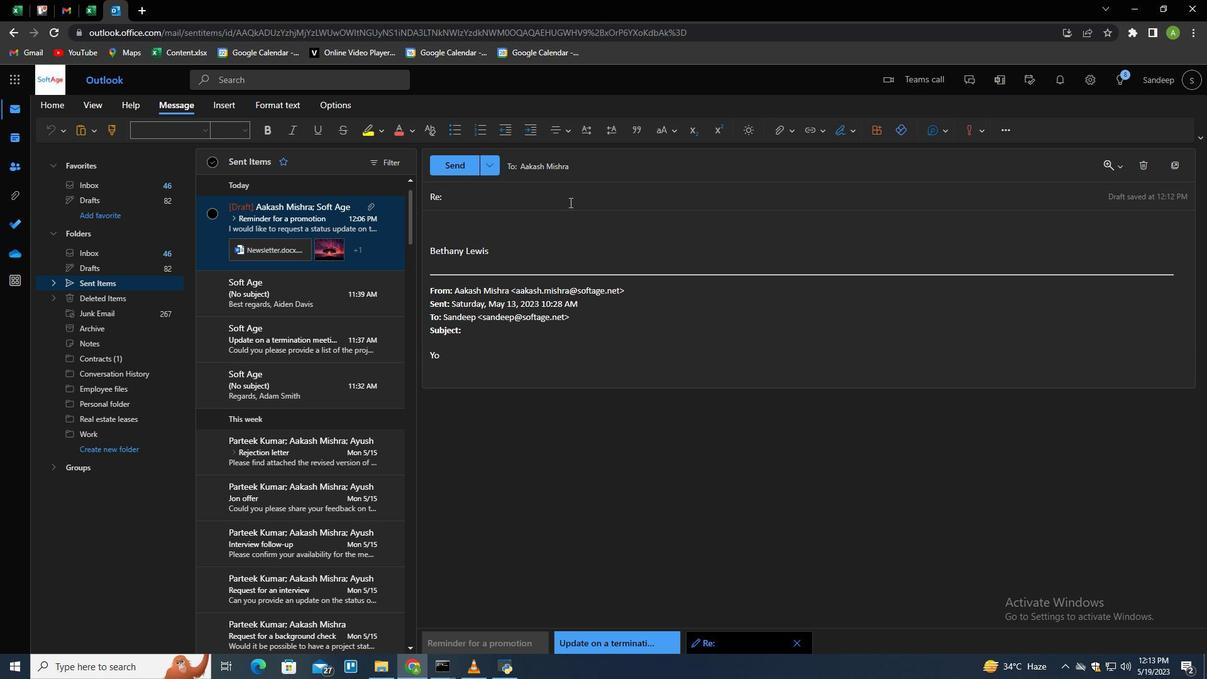 
Action: Key pressed <Key.shift>Reminder<Key.space>for<Key.space>a<Key.space>raise<Key.tab><Key.shift>Can<Key.space>you<Key.space>provide<Key.space>me<Key.space>with<Key.space>the<Key.space>feedback<Key.space>on<Key.space>the<Key.space>last<Key.backspace><Key.backspace>test<Key.space>marketing<Key.space>coa<Key.backspace><Key.backspace>ampaif<Key.backspace>gn<Key.shift>><Key.backspace><Key.shift>?
Screenshot: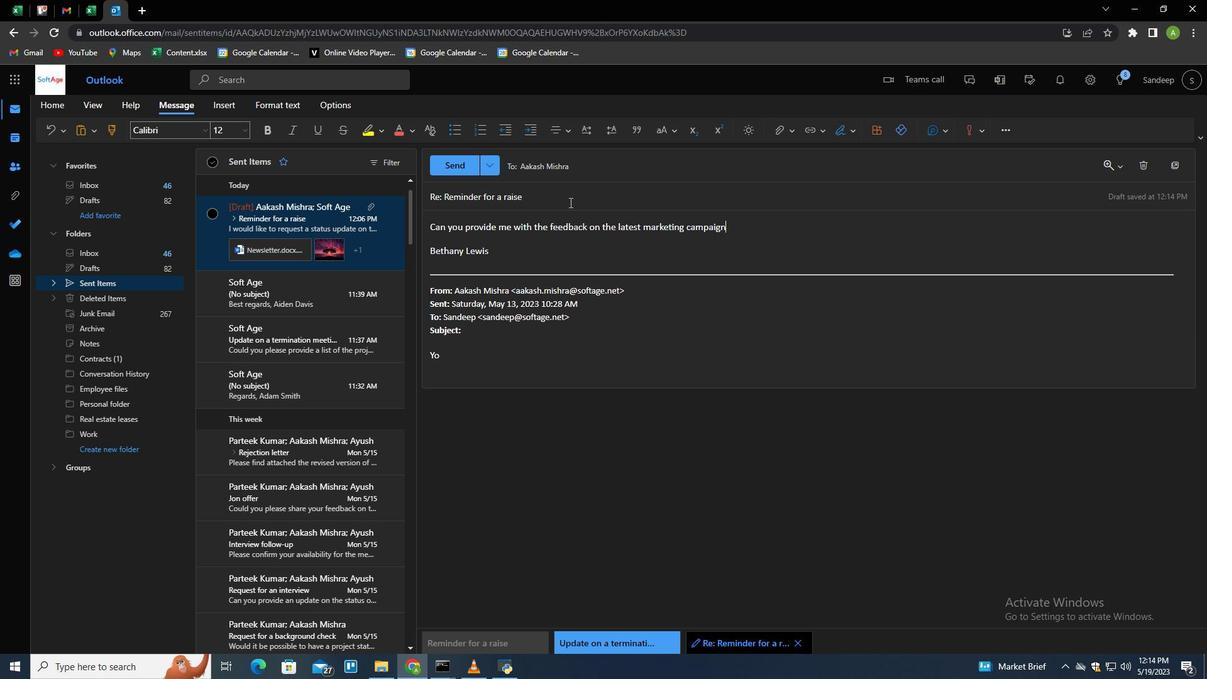 
Action: Mouse moved to (710, 162)
Screenshot: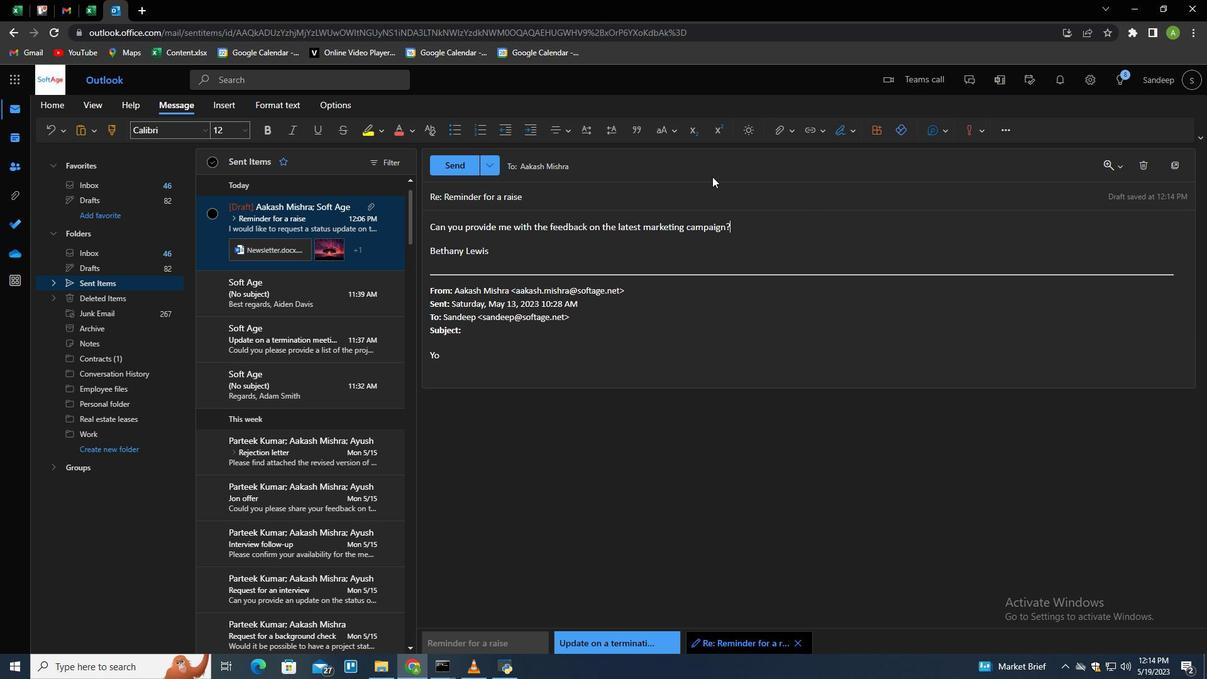 
Action: Mouse pressed left at (710, 162)
Screenshot: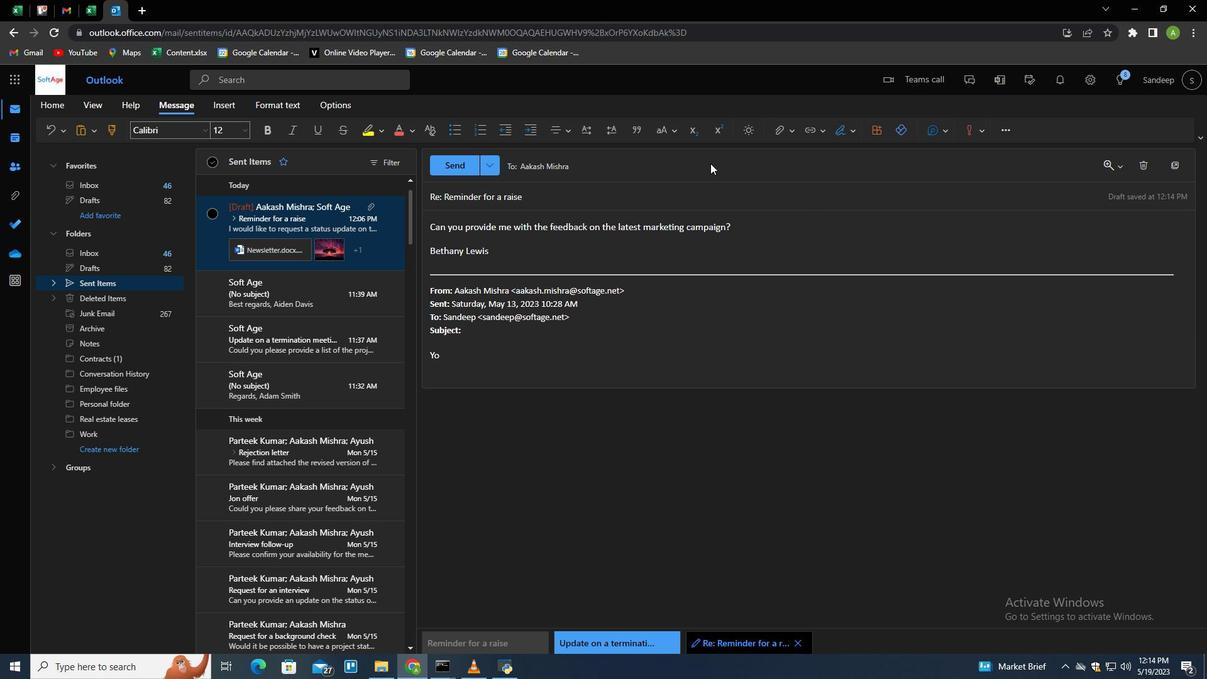 
Action: Mouse moved to (1183, 201)
Screenshot: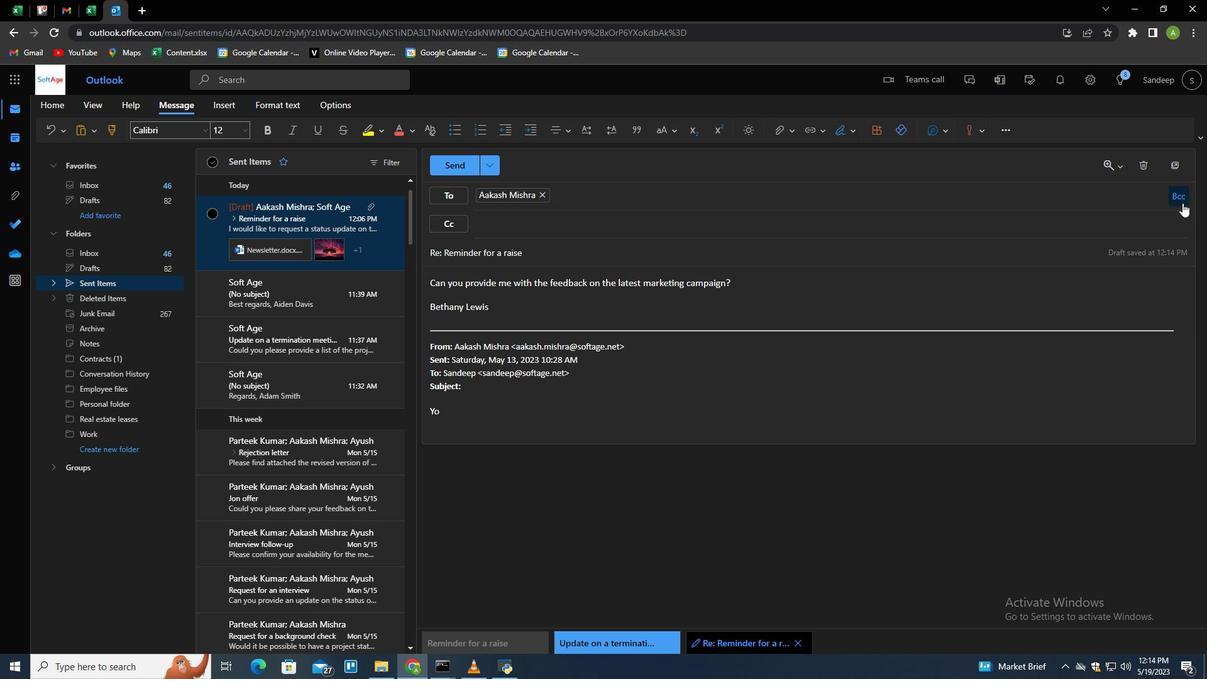 
Action: Mouse pressed left at (1183, 201)
Screenshot: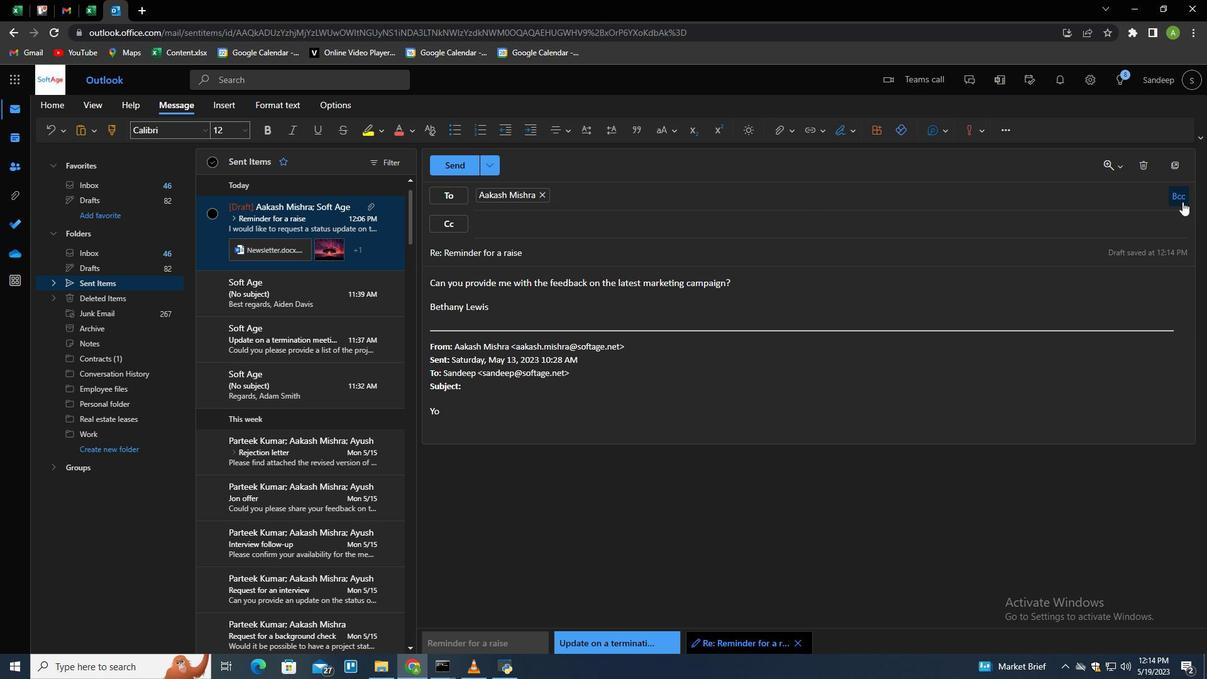 
Action: Mouse moved to (598, 253)
Screenshot: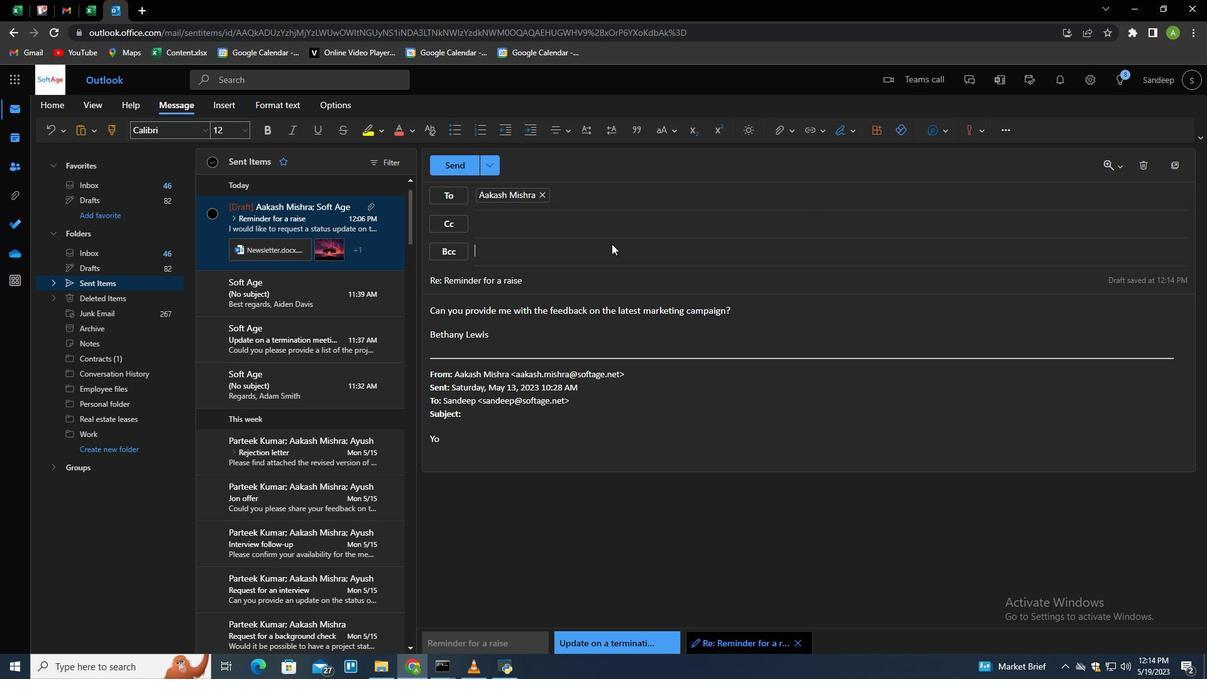 
Action: Key pressed softage.2<Key.shift>@softage.net<Key.enter>
Screenshot: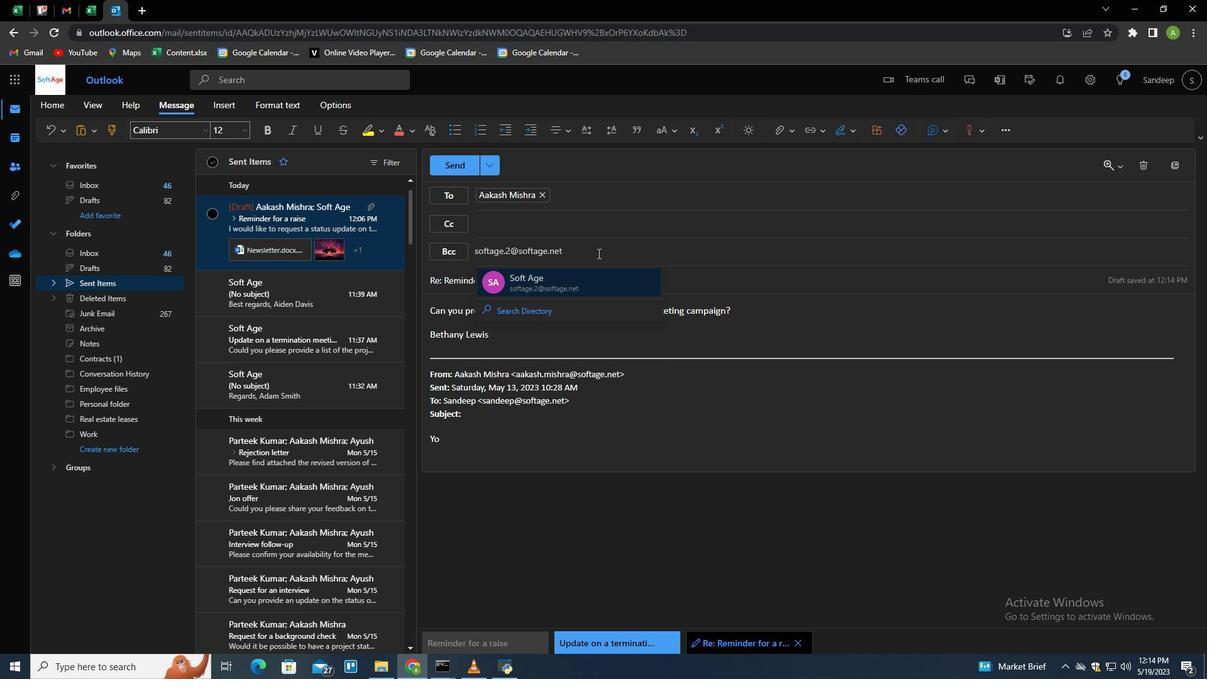 
Action: Mouse moved to (787, 127)
Screenshot: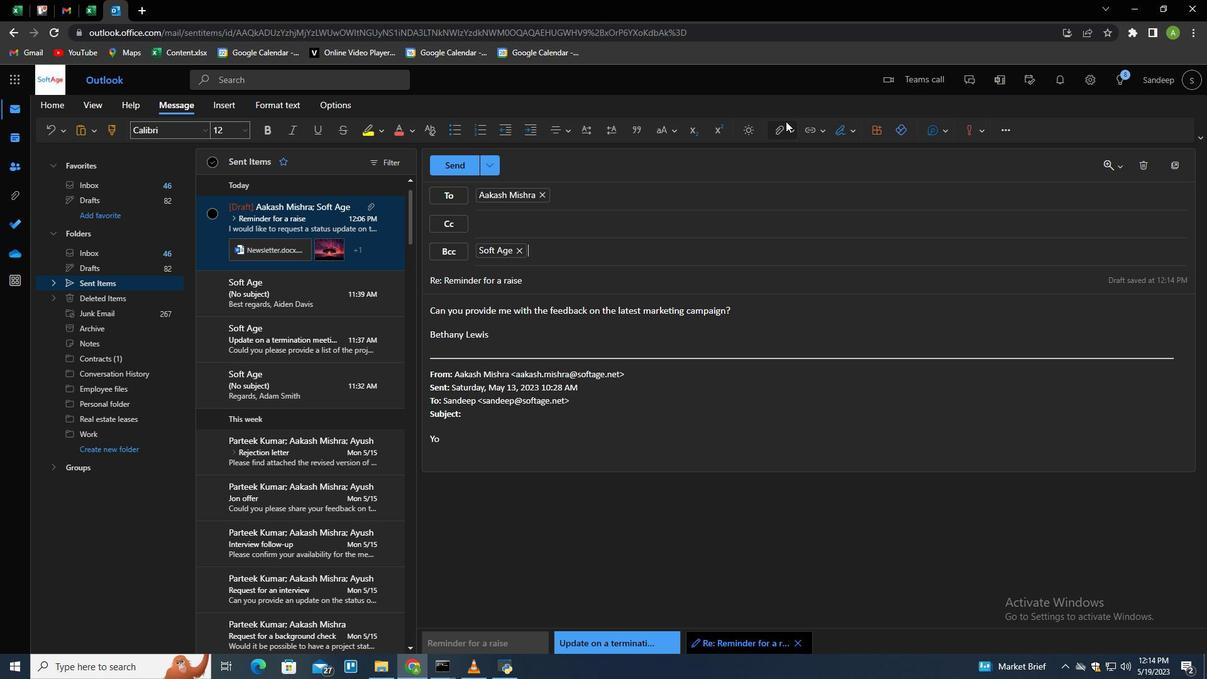 
Action: Mouse pressed left at (787, 127)
Screenshot: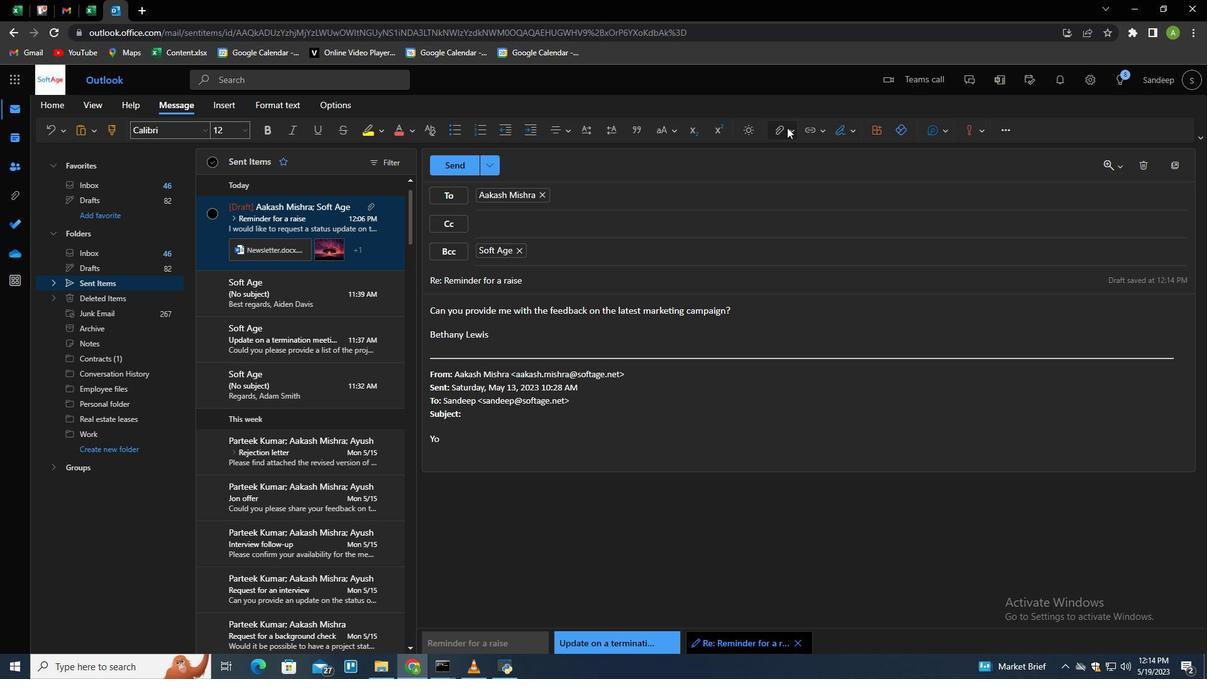 
Action: Mouse moved to (725, 152)
Screenshot: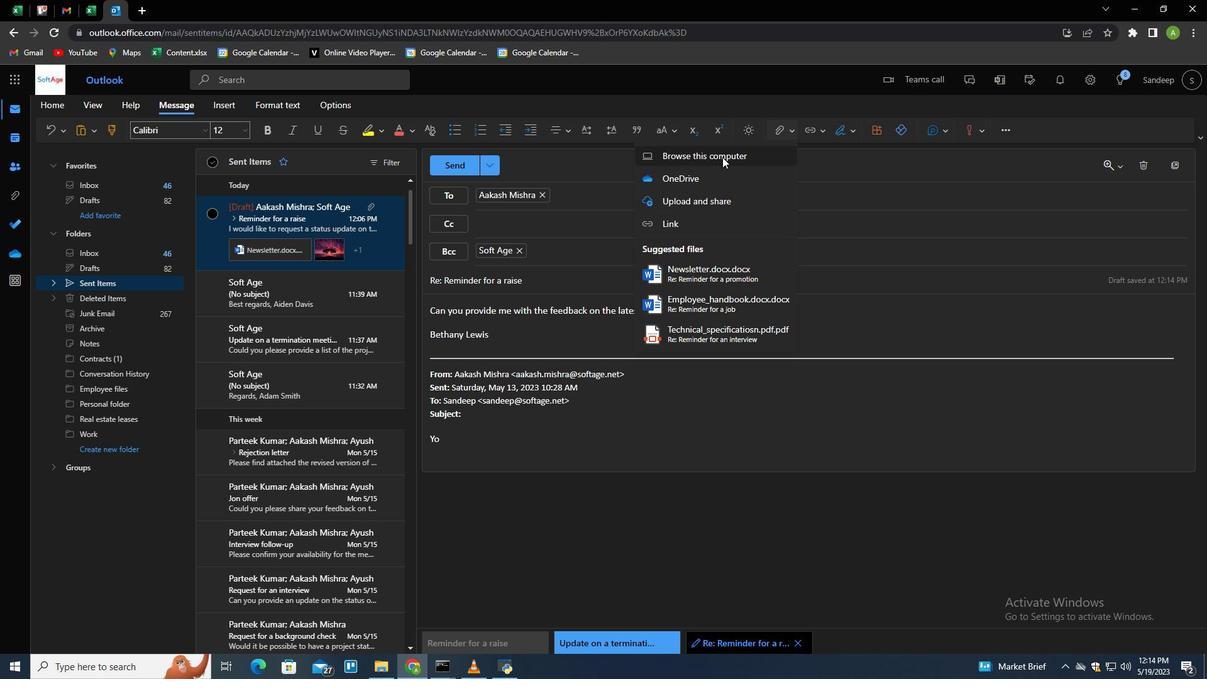 
Action: Mouse pressed left at (725, 152)
Screenshot: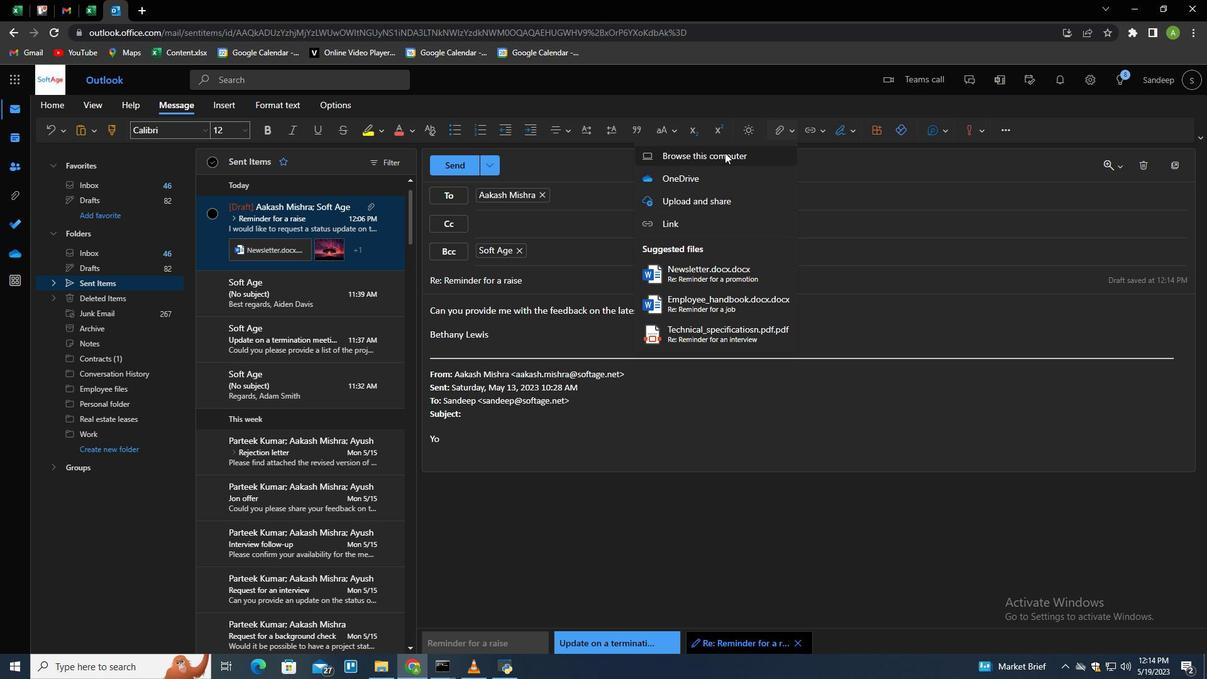 
Action: Mouse moved to (354, 215)
Screenshot: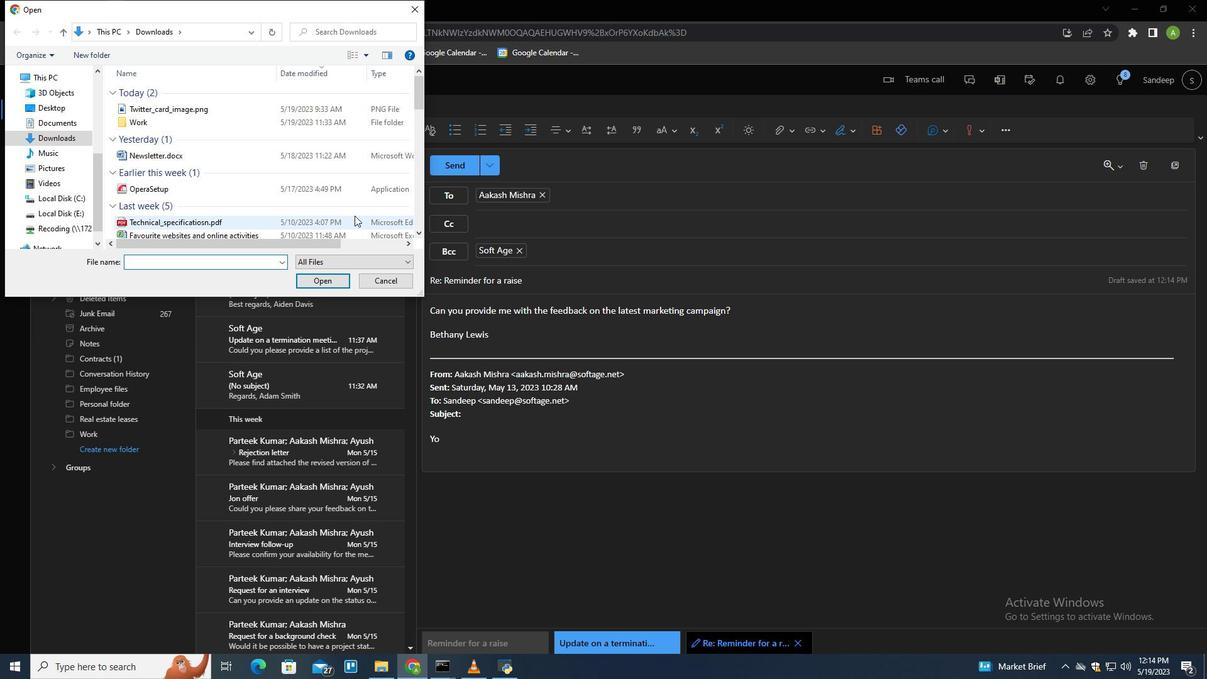 
Action: Mouse scrolled (354, 215) with delta (0, 0)
Screenshot: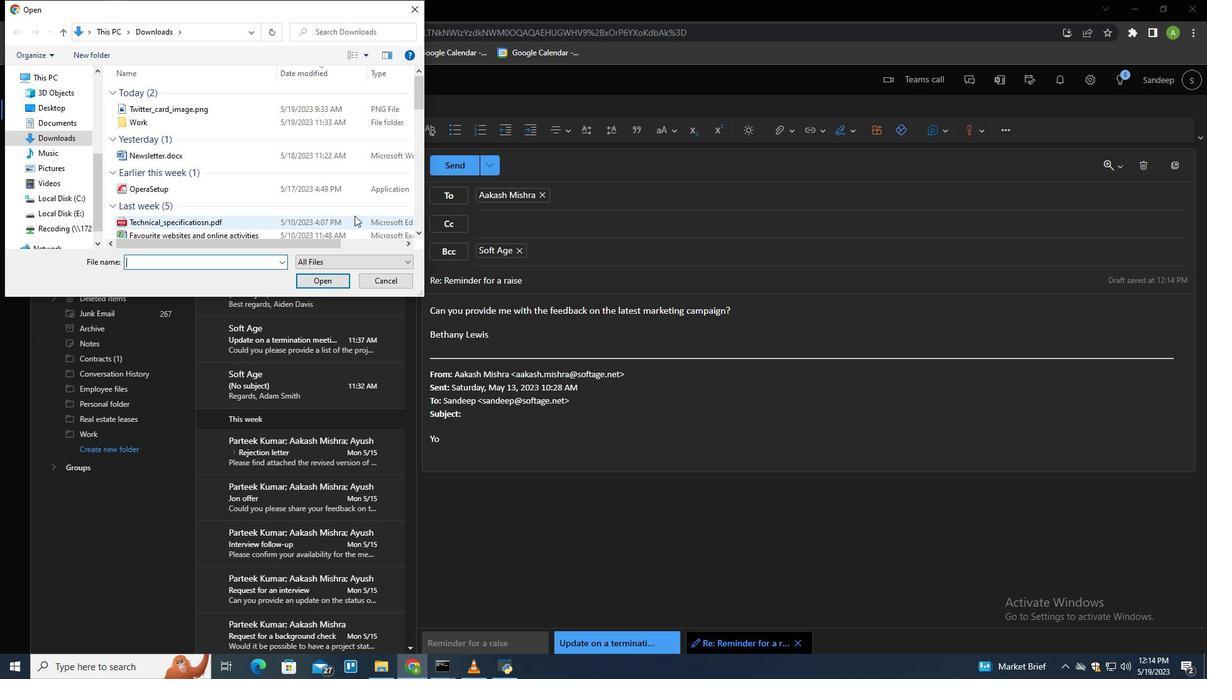 
Action: Mouse moved to (234, 190)
Screenshot: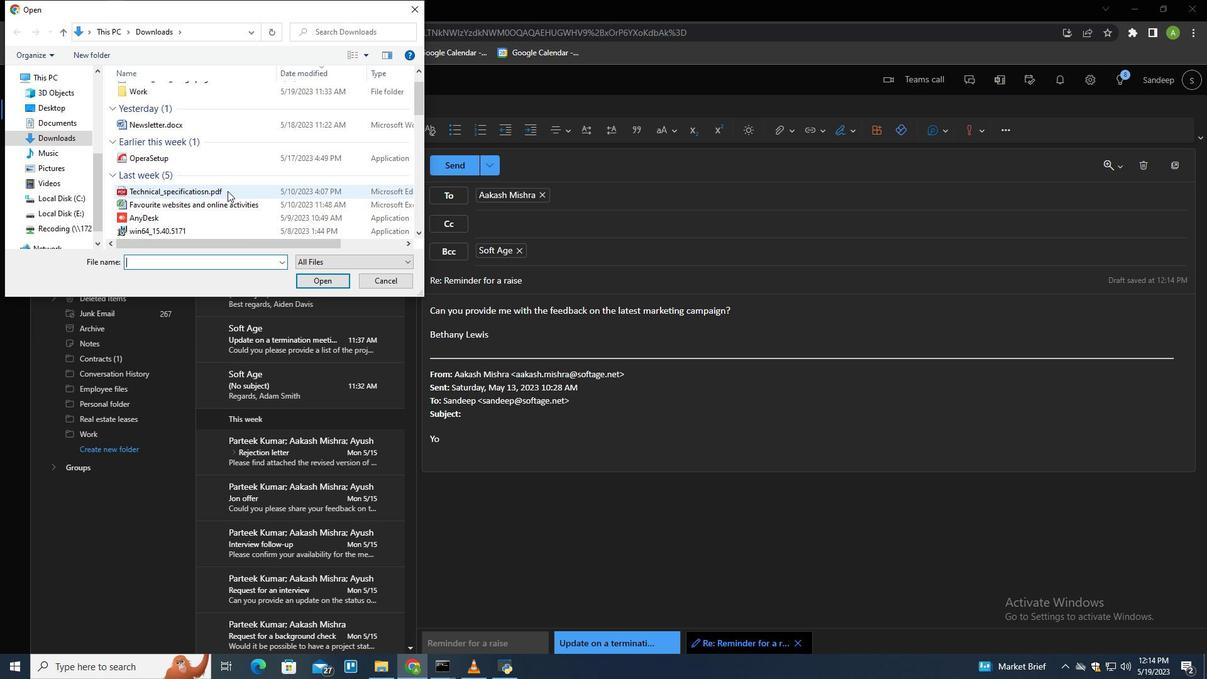 
Action: Mouse pressed left at (234, 190)
Screenshot: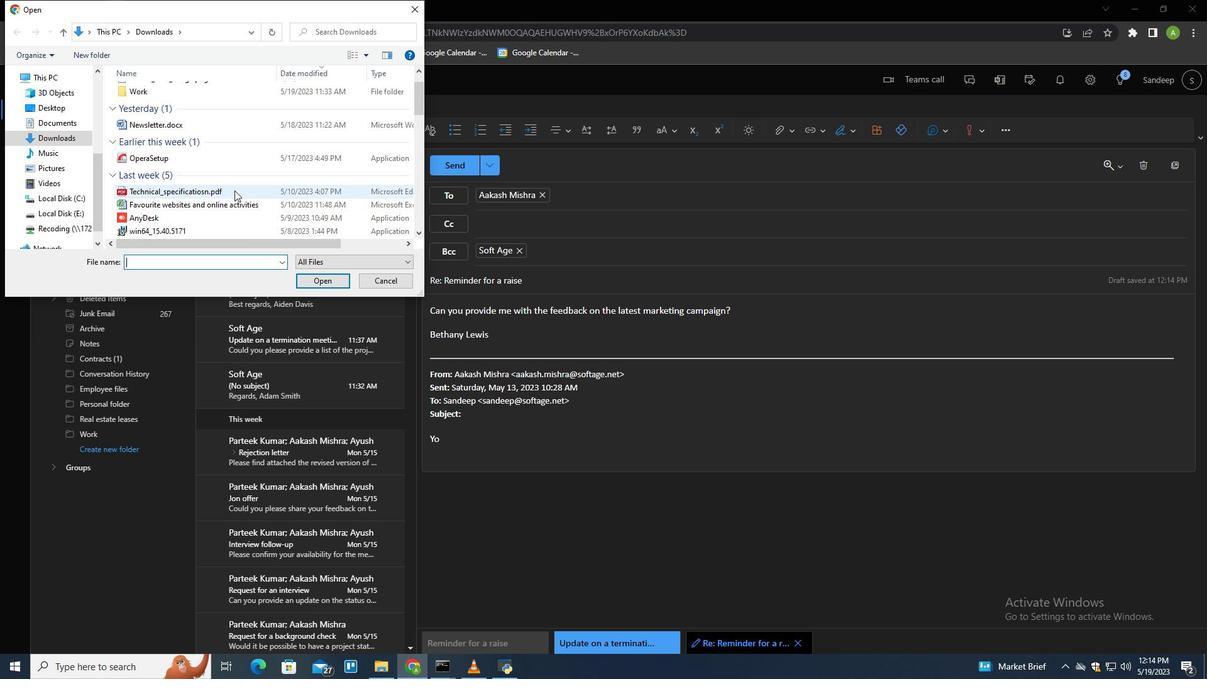 
Action: Mouse moved to (235, 189)
Screenshot: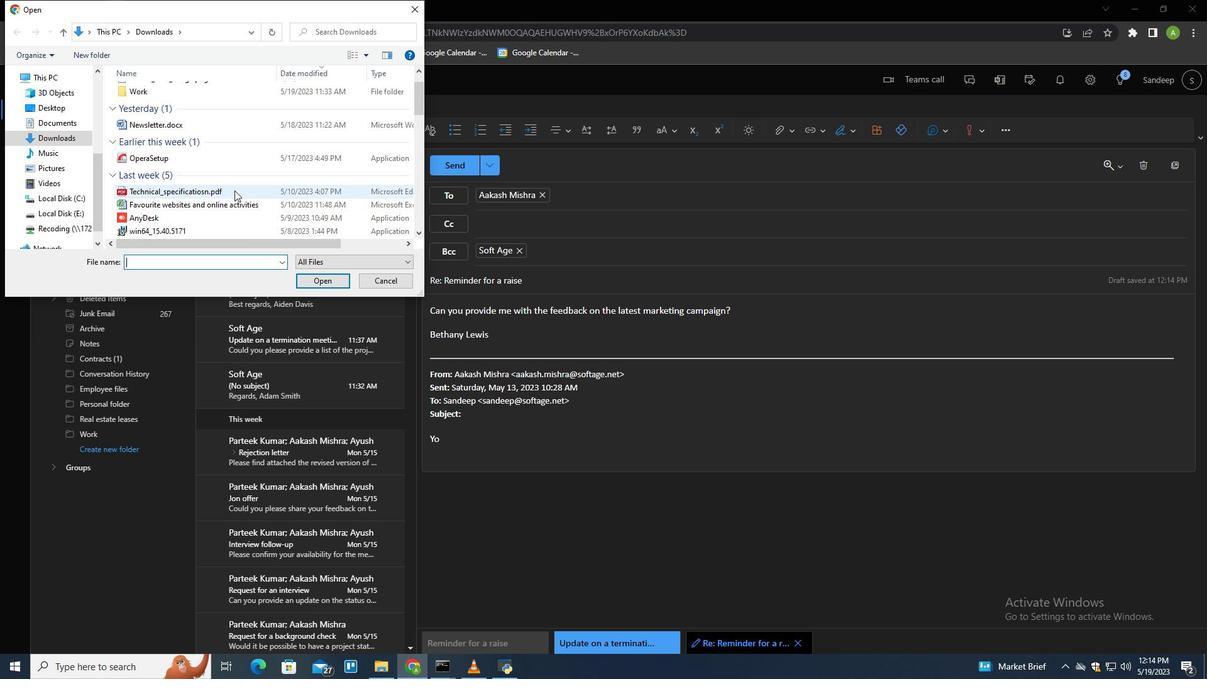 
Action: Key pressed <Key.f2><Key.shift>Reas<Key.backspace><Key.backspace>search<Key.shift>_[<Key.backspace>paper.pdf
Screenshot: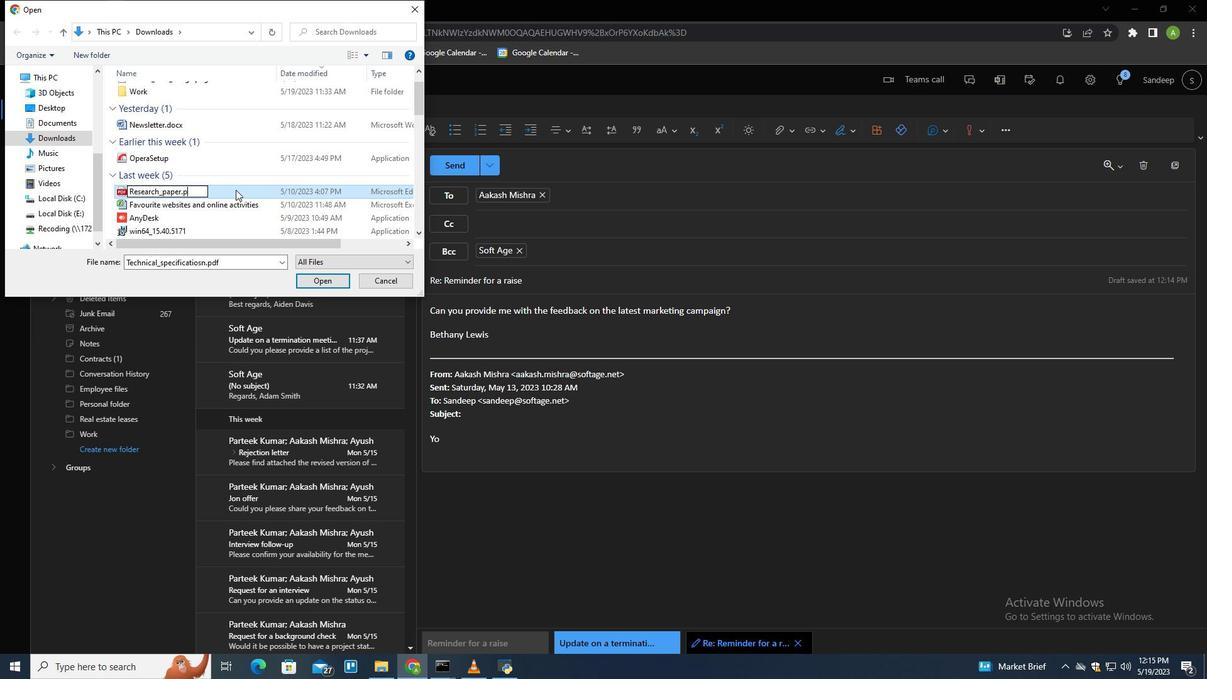 
Action: Mouse pressed left at (235, 189)
Screenshot: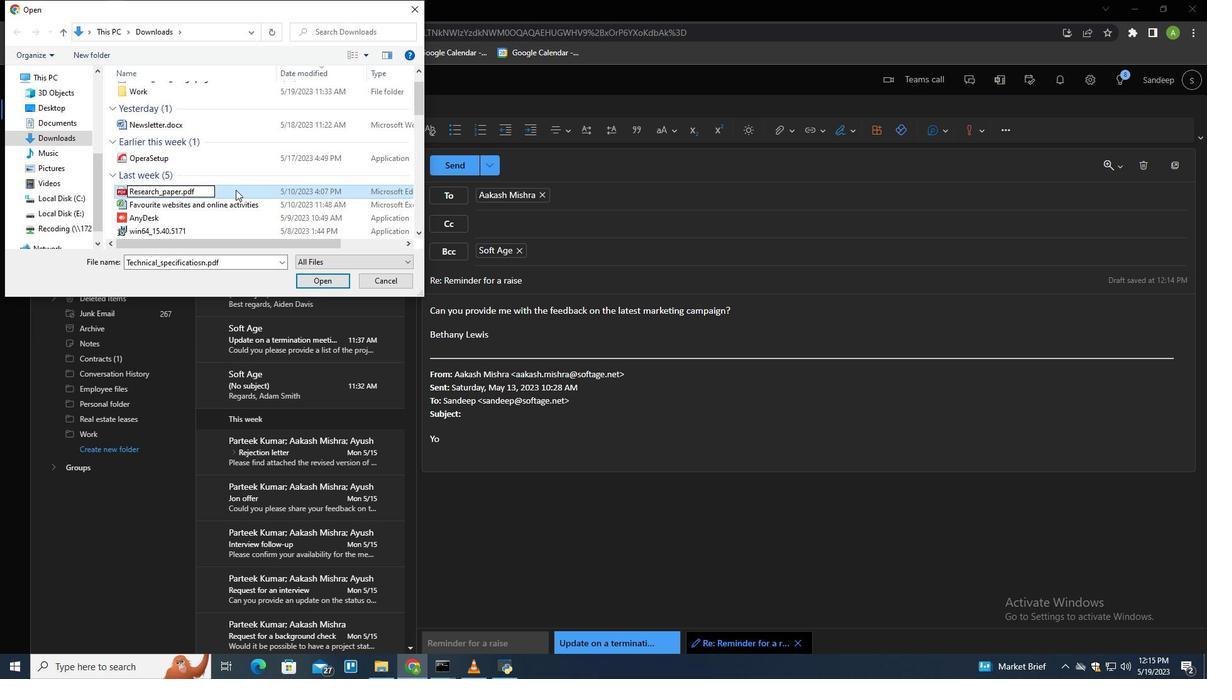 
Action: Mouse moved to (327, 279)
Screenshot: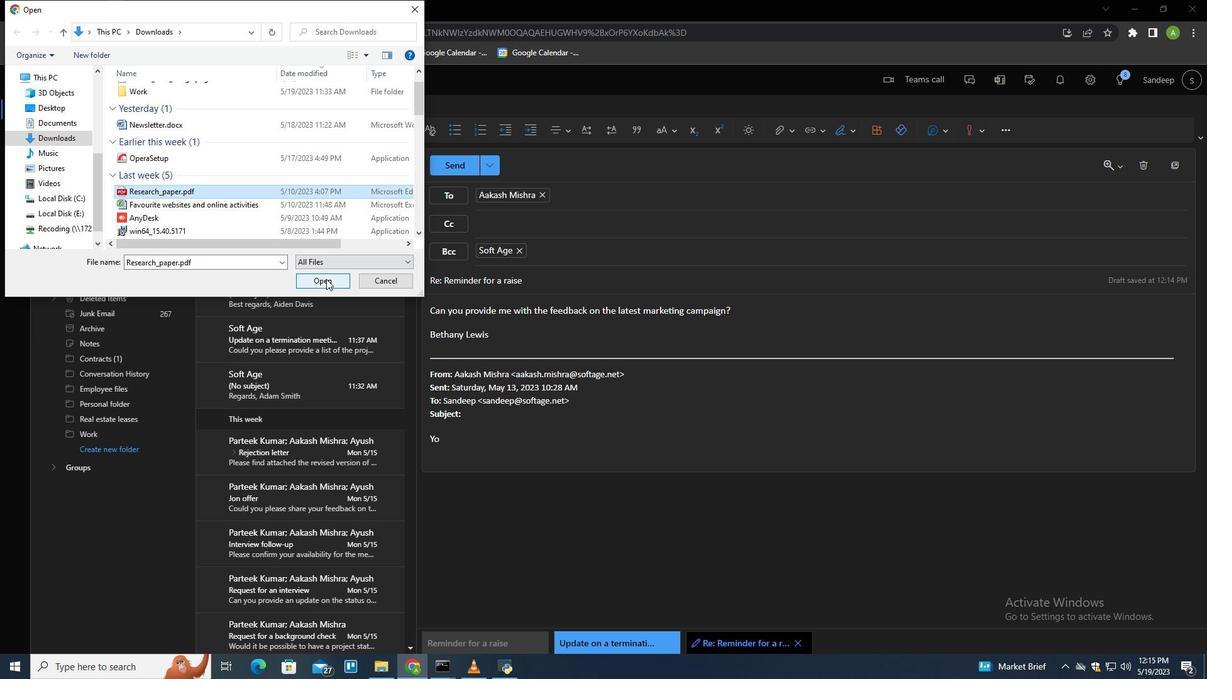 
Action: Mouse pressed left at (327, 279)
Screenshot: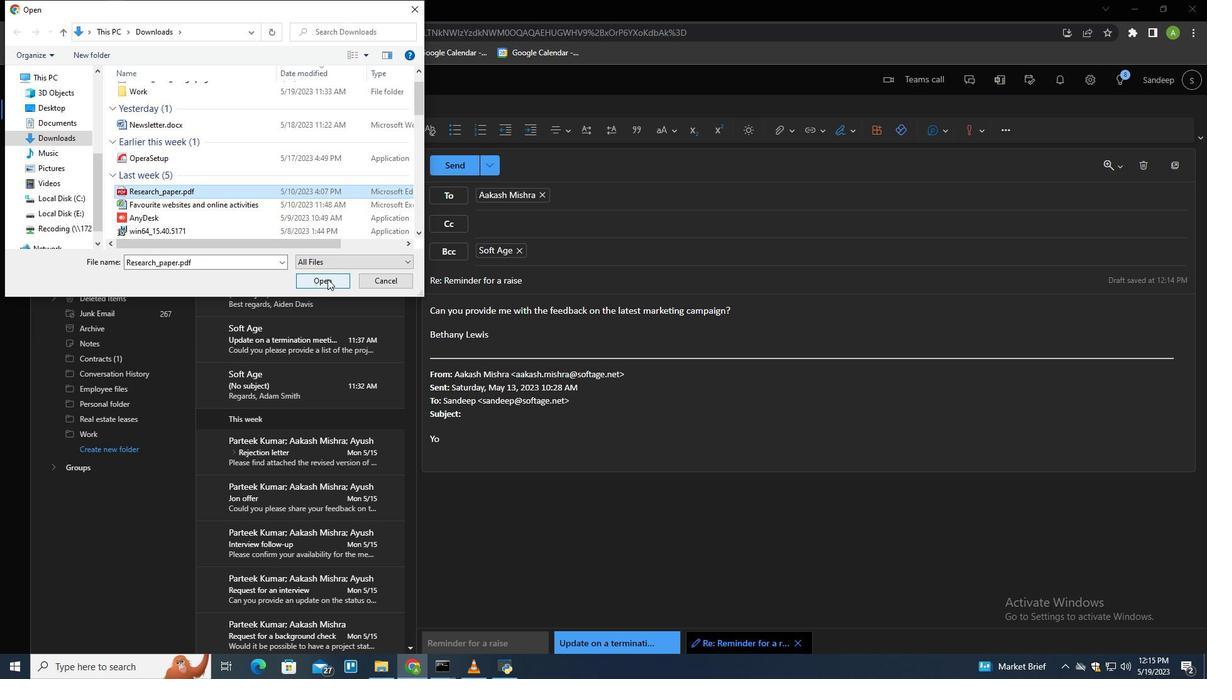 
Action: Mouse moved to (680, 372)
Screenshot: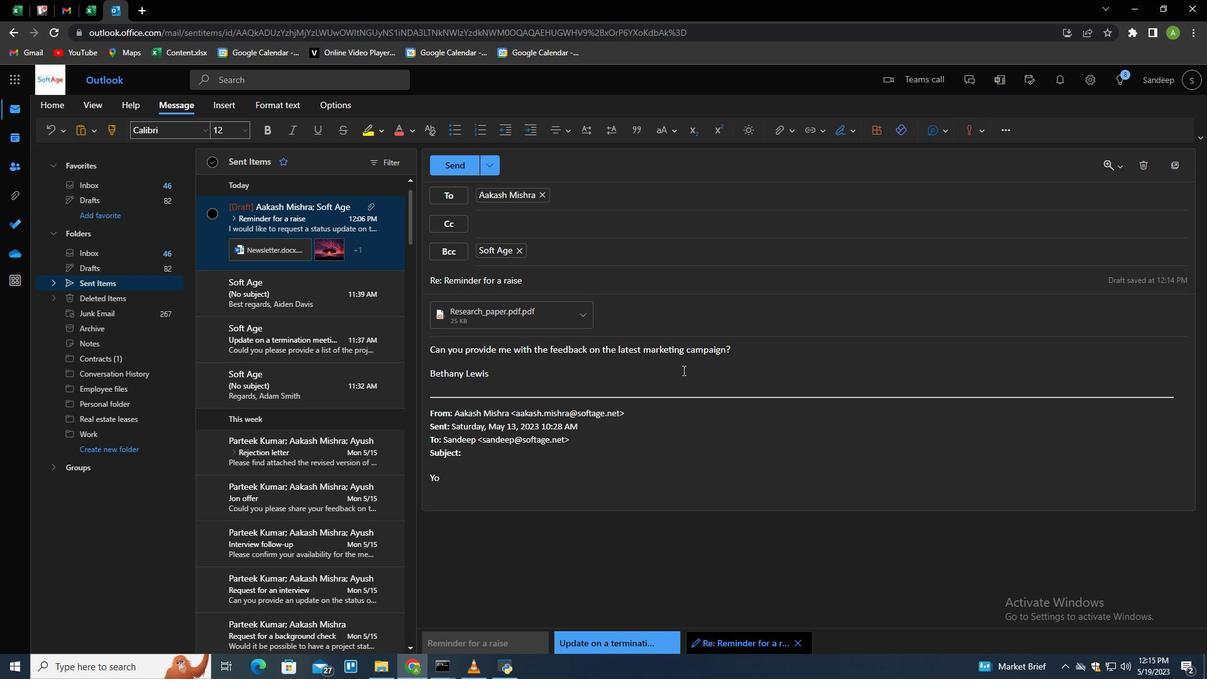 
Action: Mouse pressed left at (680, 372)
Screenshot: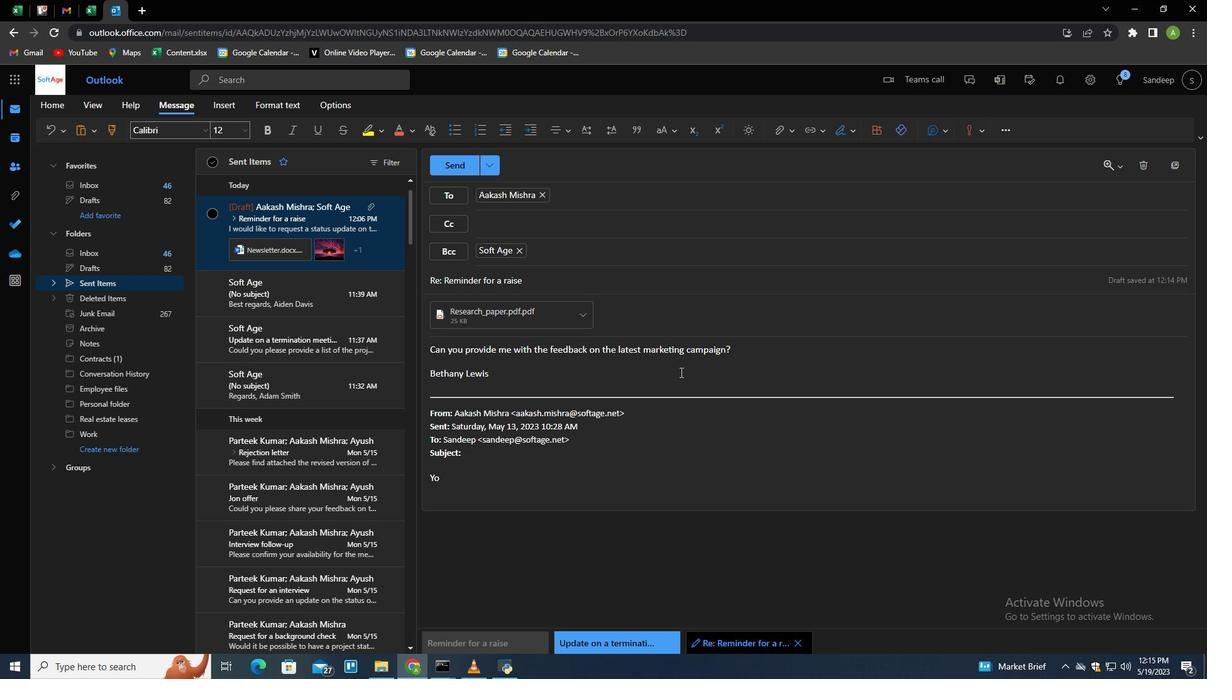 
Action: Mouse moved to (685, 371)
Screenshot: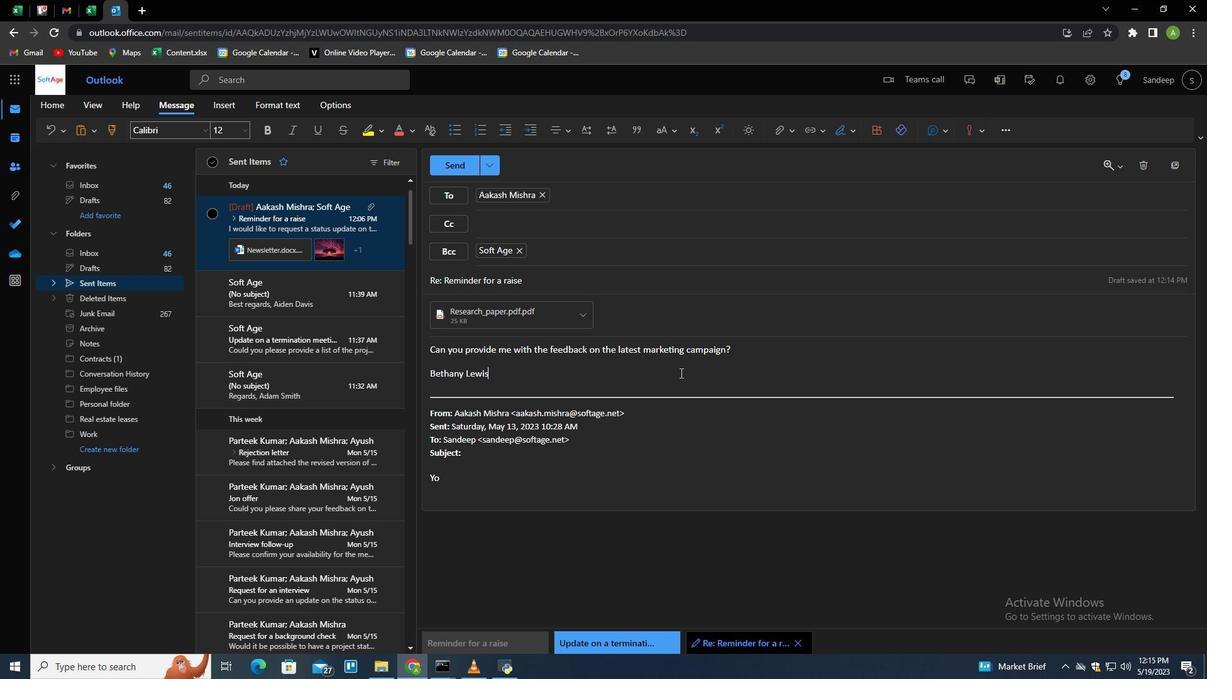 
Action: Key pressed <Key.enter>
Screenshot: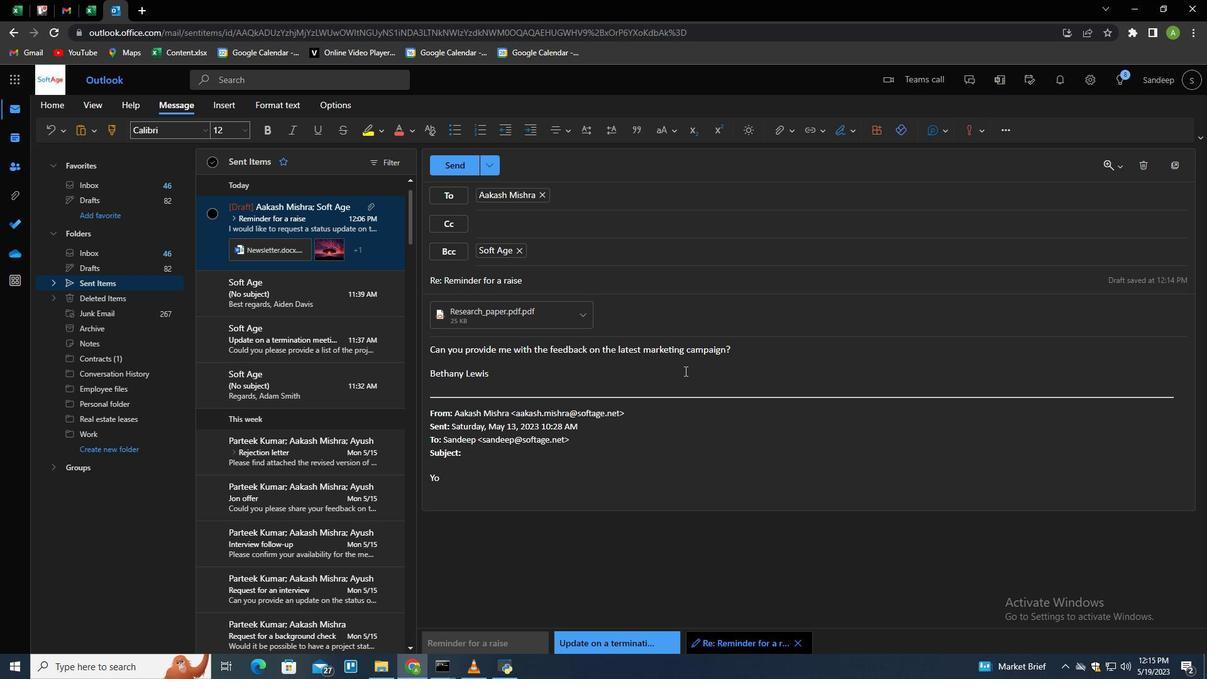 
Action: Mouse moved to (694, 364)
Screenshot: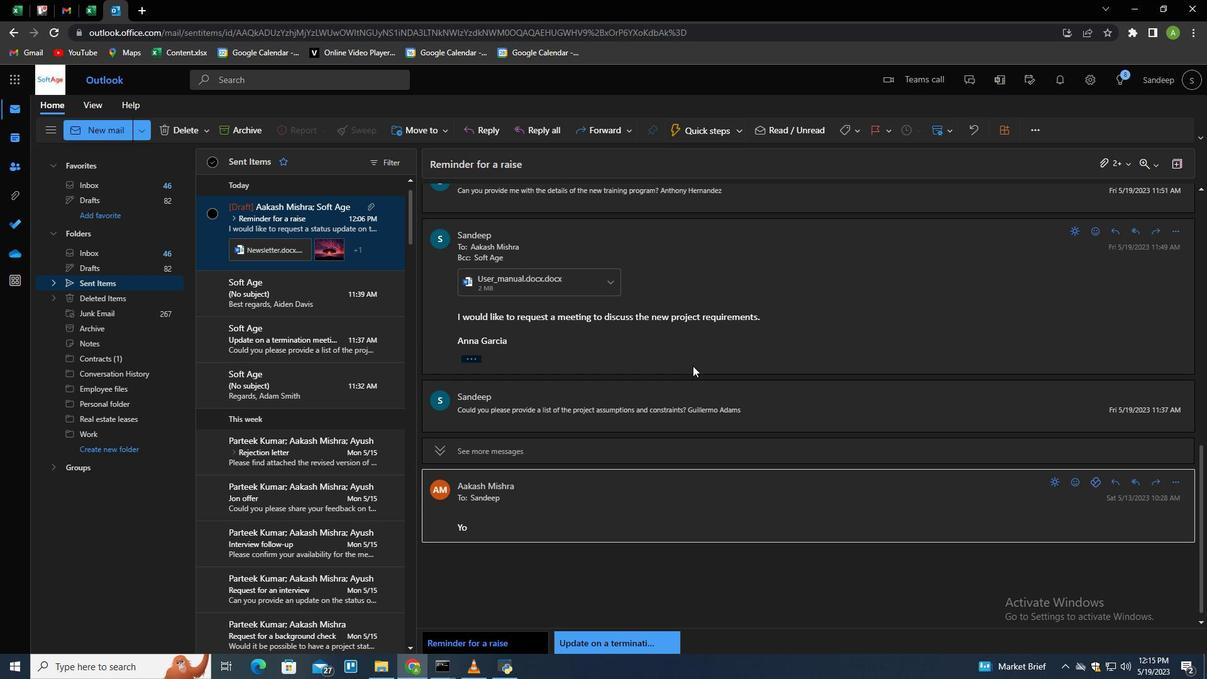 
